 Task: Create new contact,   with mail id: 'Cora.Lopez@cornell.edu', first name: 'Cora', Last name: 'Lopez', Job Title: Copywriter, Phone number (202) 555-6789. Change life cycle stage to  'Lead' and lead status to 'New'. Add new company to the associated contact: www.3m.com and type: Prospect. Logged in from softage.6@softage.net
Action: Mouse moved to (86, 60)
Screenshot: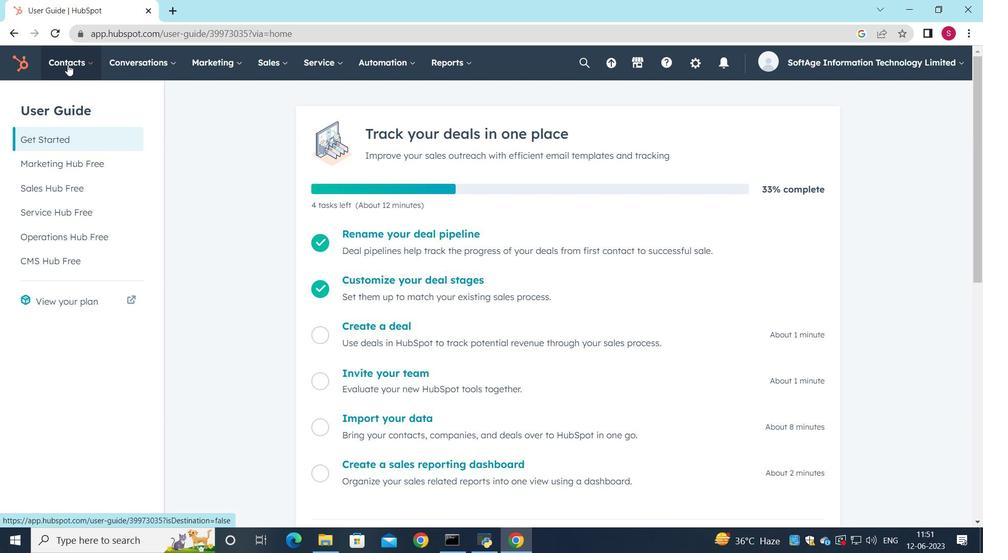 
Action: Mouse pressed left at (86, 60)
Screenshot: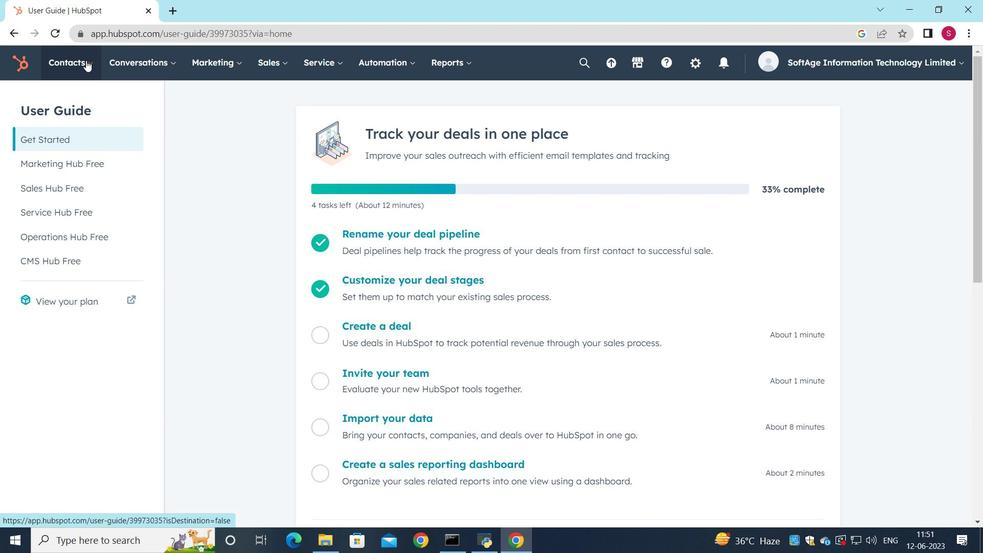 
Action: Mouse moved to (87, 90)
Screenshot: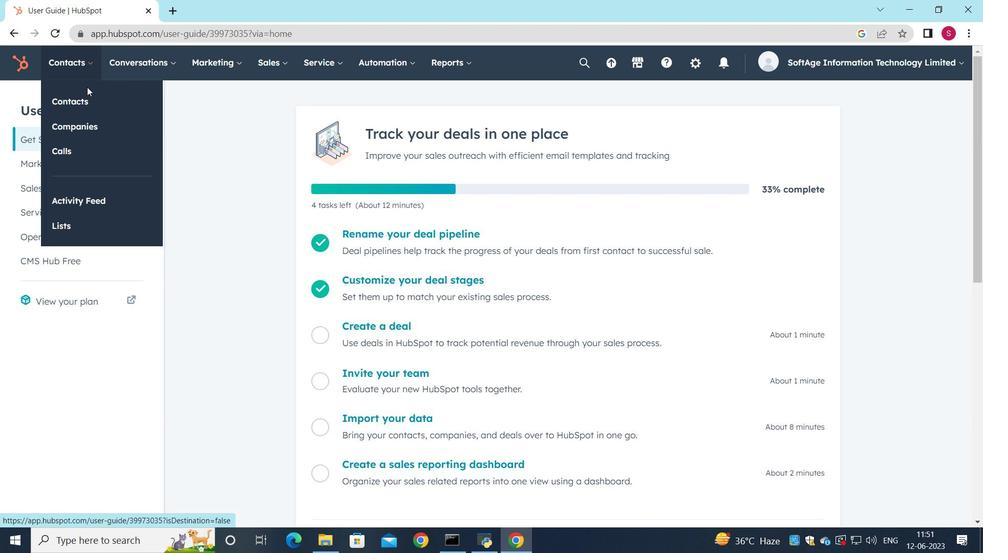 
Action: Mouse pressed left at (87, 90)
Screenshot: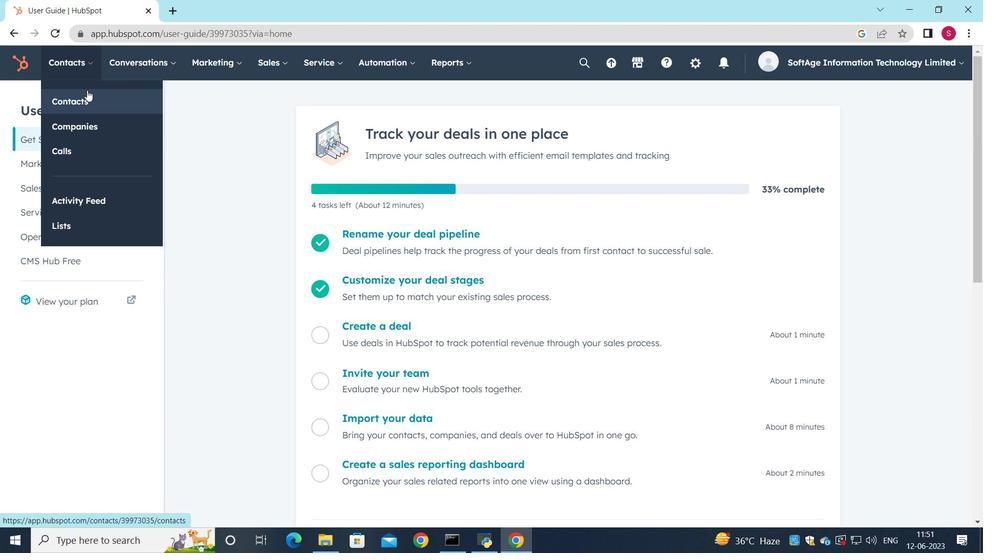 
Action: Mouse moved to (888, 109)
Screenshot: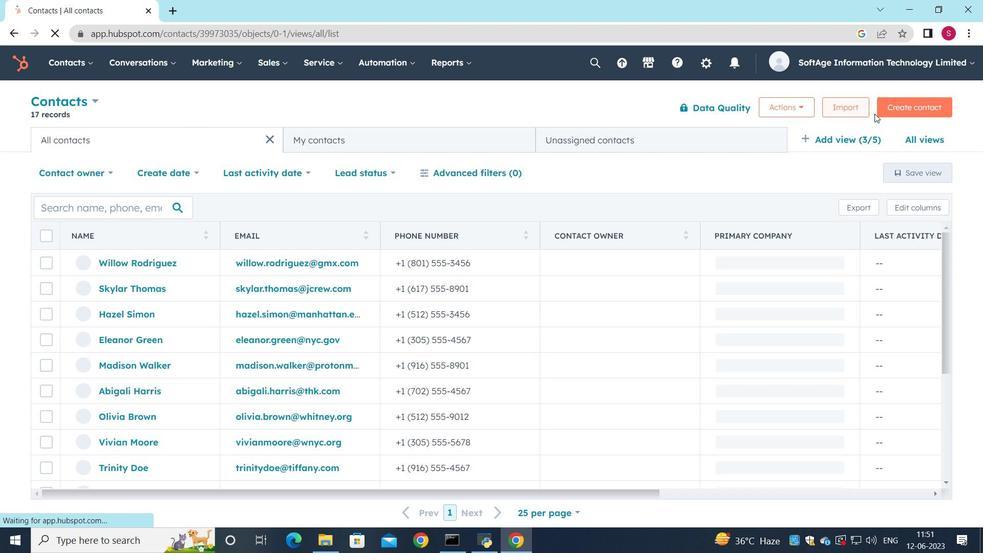 
Action: Mouse pressed left at (888, 109)
Screenshot: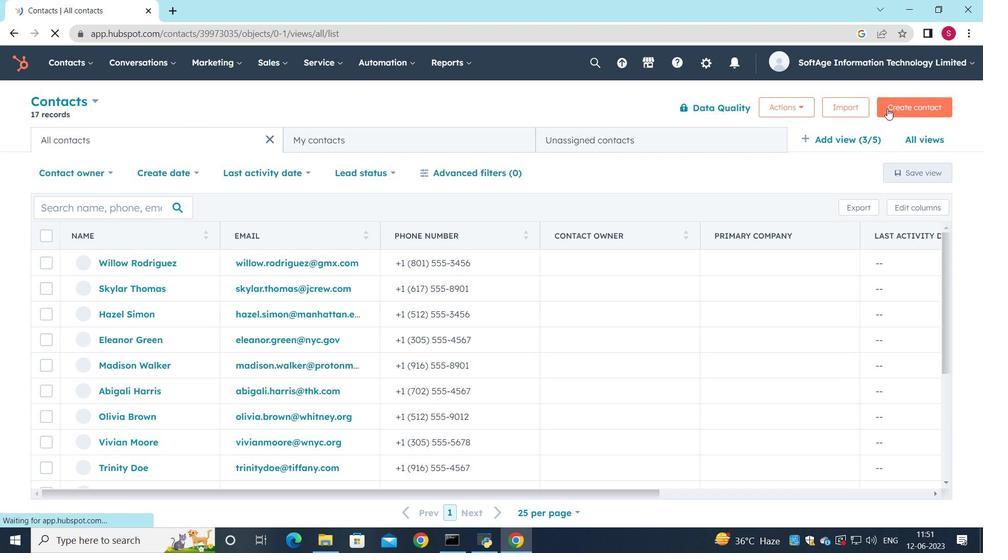 
Action: Mouse moved to (776, 168)
Screenshot: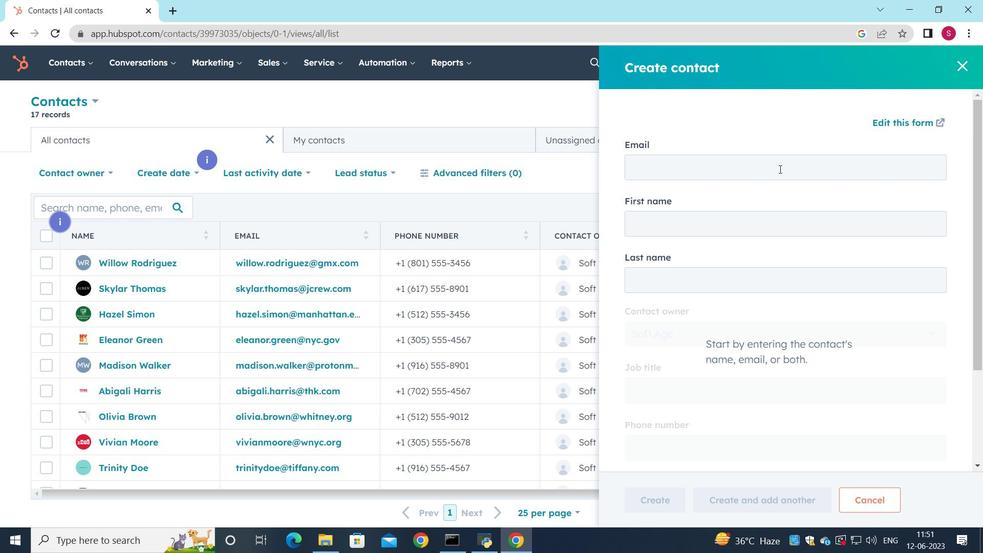 
Action: Mouse pressed left at (776, 168)
Screenshot: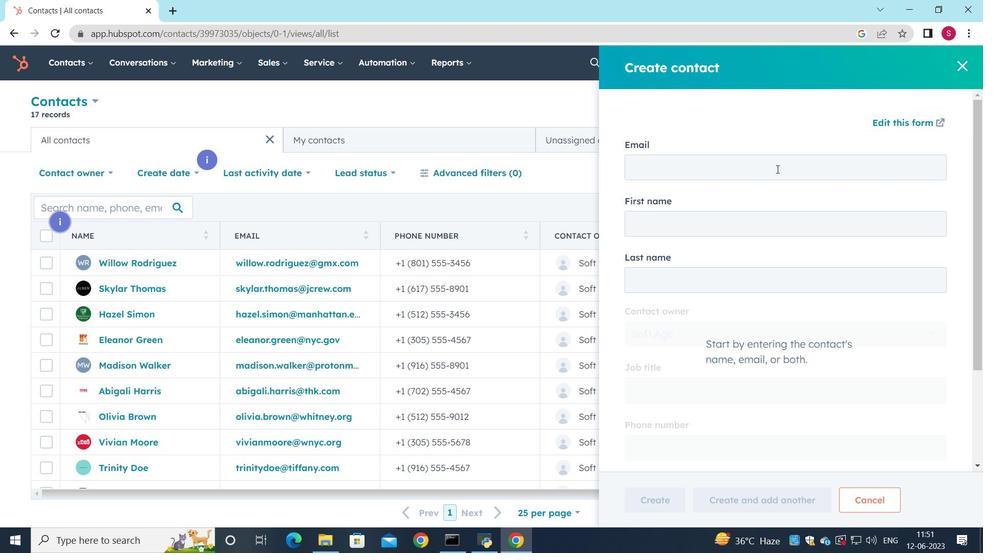 
Action: Key pressed <Key.shift>Cora.<Key.shift>Lopez<Key.shift><Key.shift><Key.shift><Key.shift><Key.shift><Key.shift>@cornell.edu
Screenshot: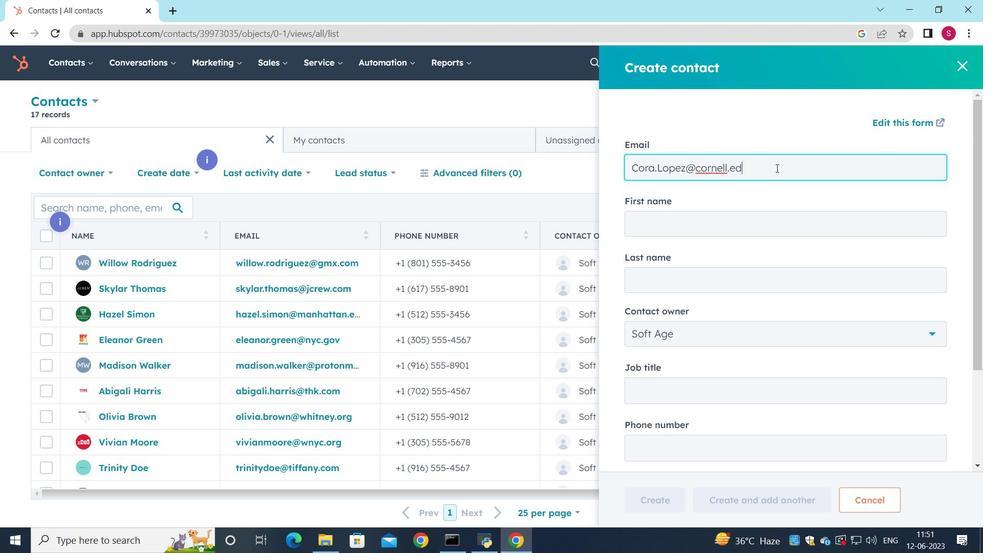 
Action: Mouse moved to (645, 213)
Screenshot: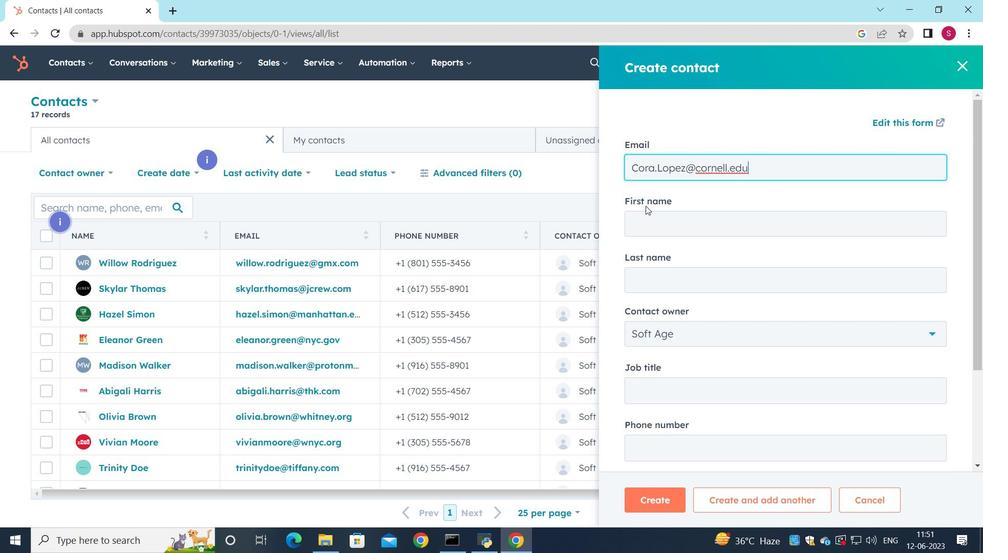 
Action: Mouse pressed left at (645, 213)
Screenshot: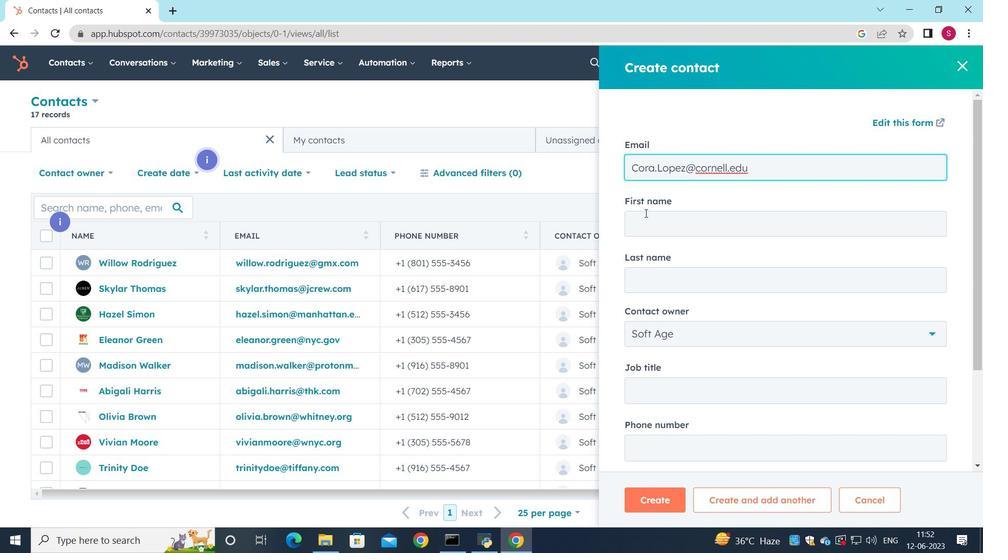 
Action: Key pressed <Key.shift>Cora
Screenshot: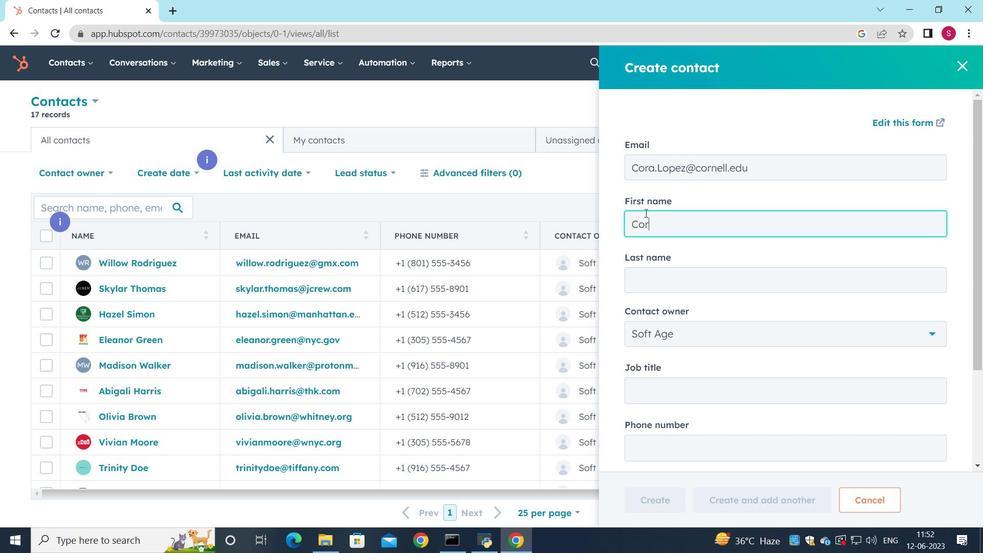 
Action: Mouse moved to (658, 276)
Screenshot: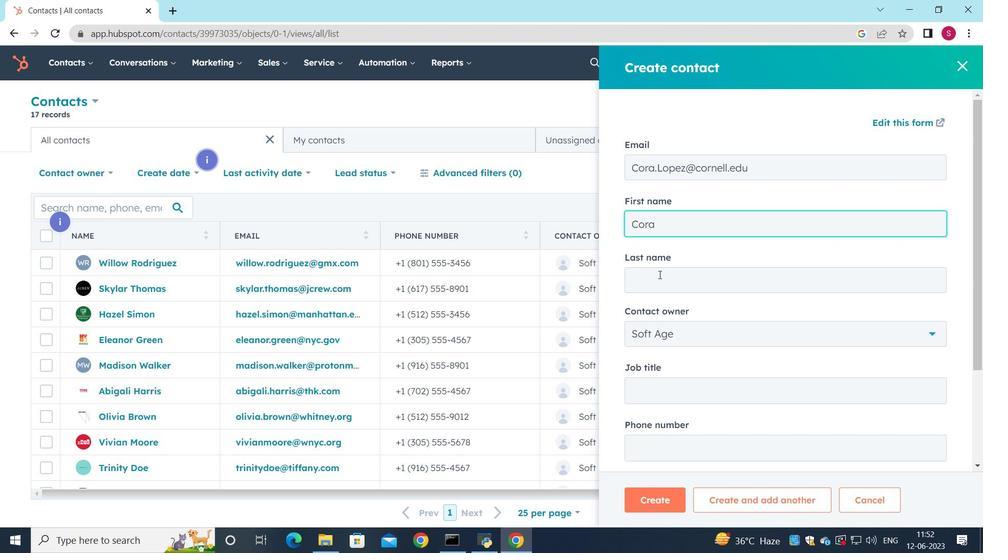 
Action: Mouse pressed left at (658, 276)
Screenshot: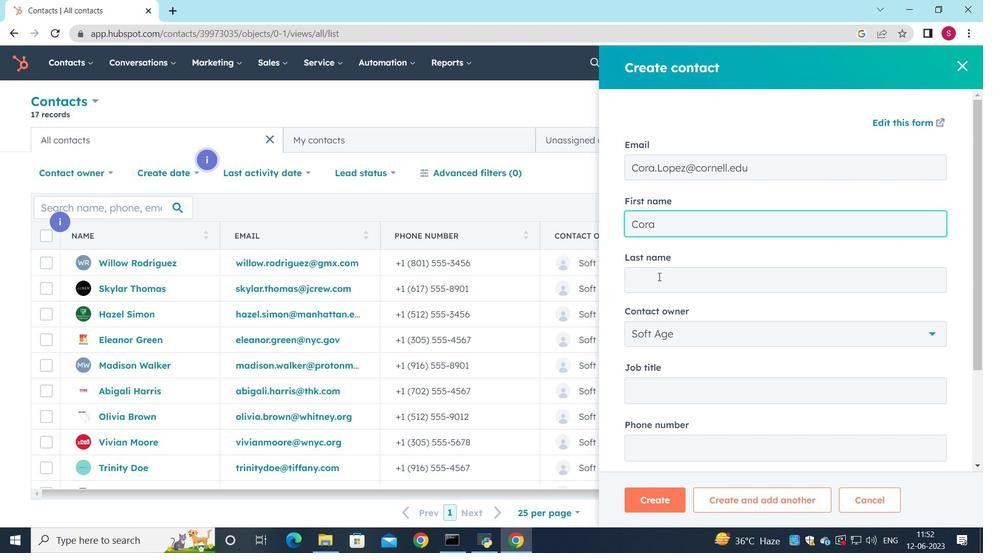 
Action: Mouse moved to (659, 249)
Screenshot: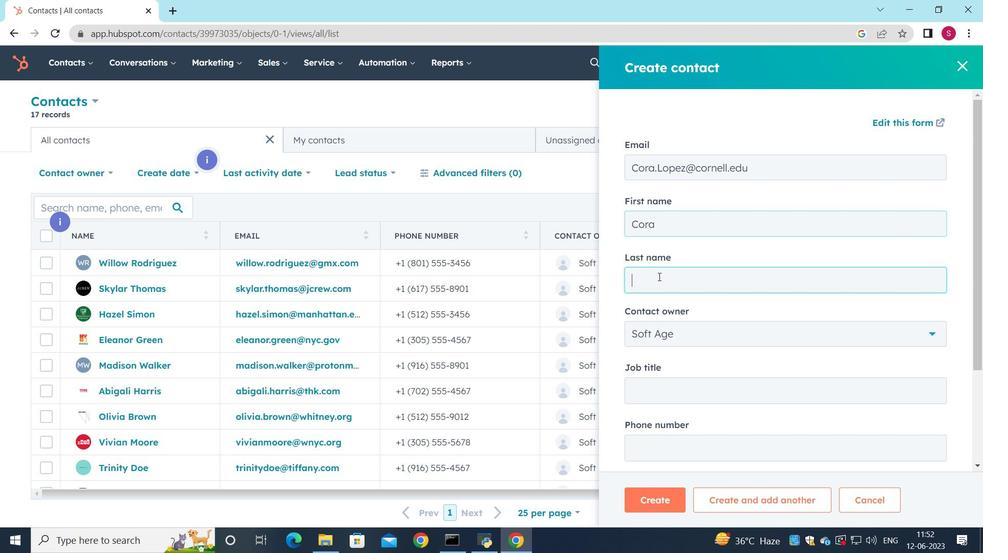 
Action: Key pressed <Key.shift><Key.shift><Key.shift><Key.shift><Key.shift><Key.shift><Key.shift><Key.shift>Lopez
Screenshot: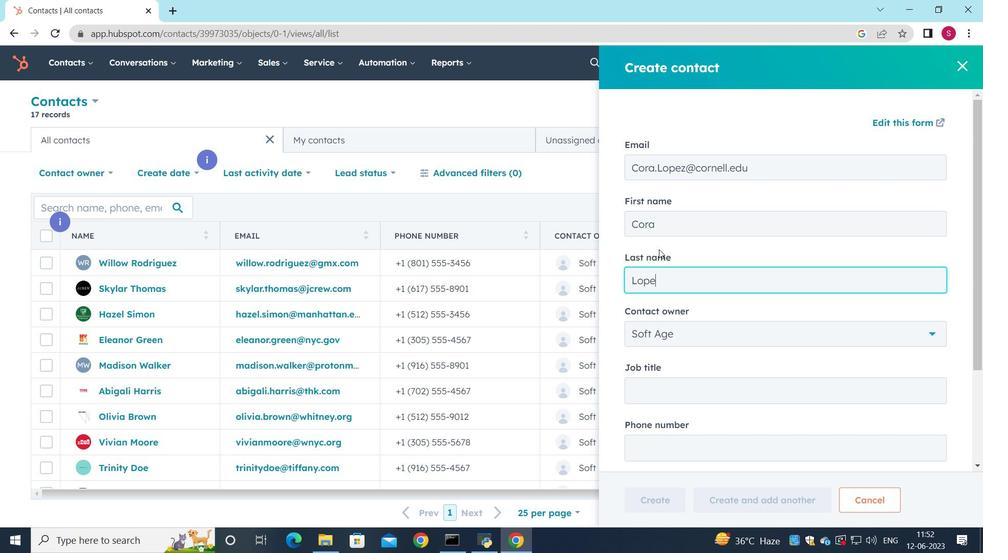 
Action: Mouse scrolled (659, 248) with delta (0, 0)
Screenshot: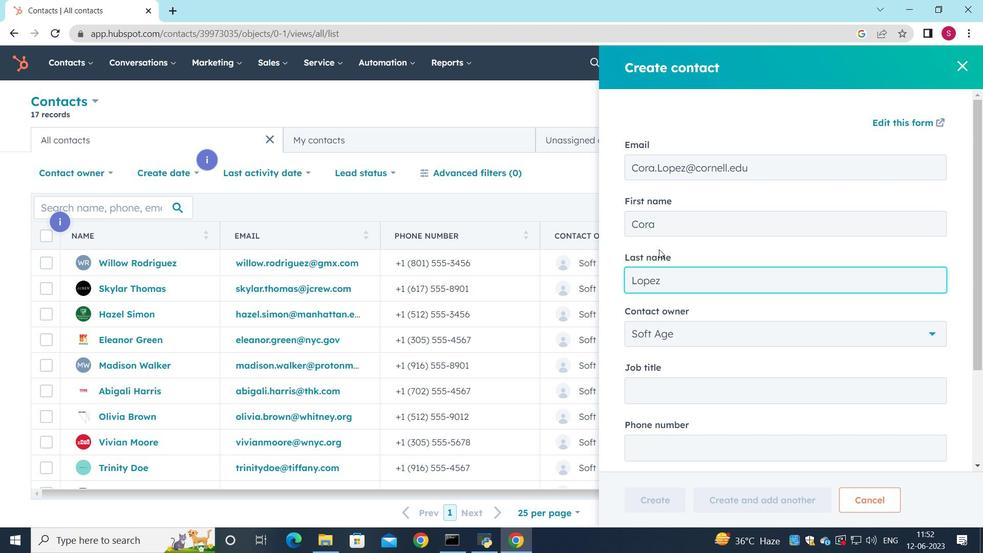 
Action: Mouse moved to (671, 318)
Screenshot: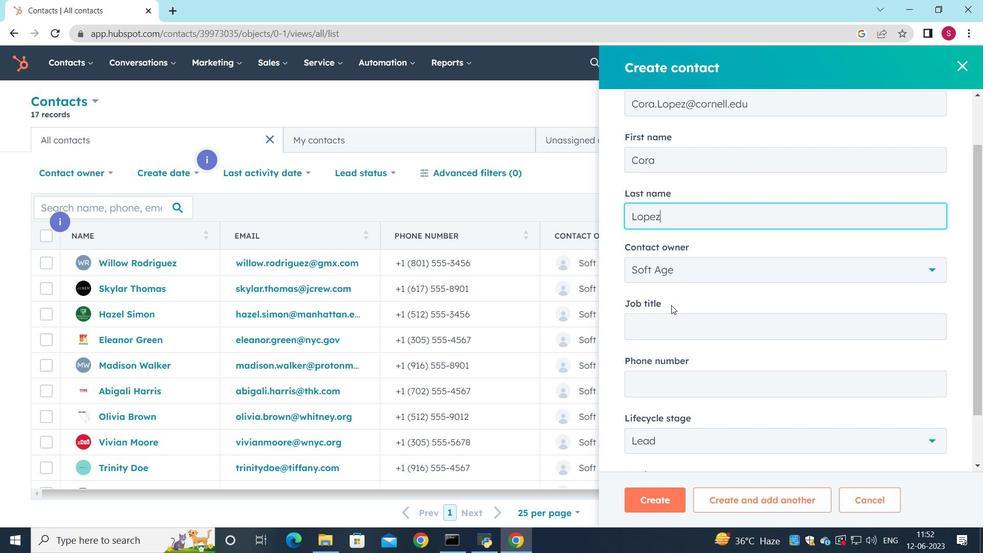 
Action: Mouse pressed left at (671, 318)
Screenshot: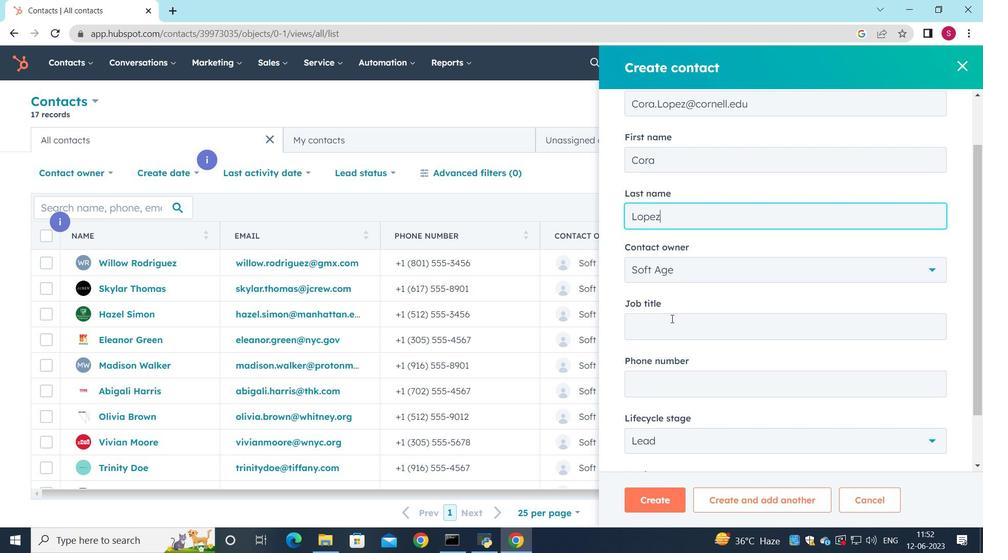
Action: Mouse moved to (677, 355)
Screenshot: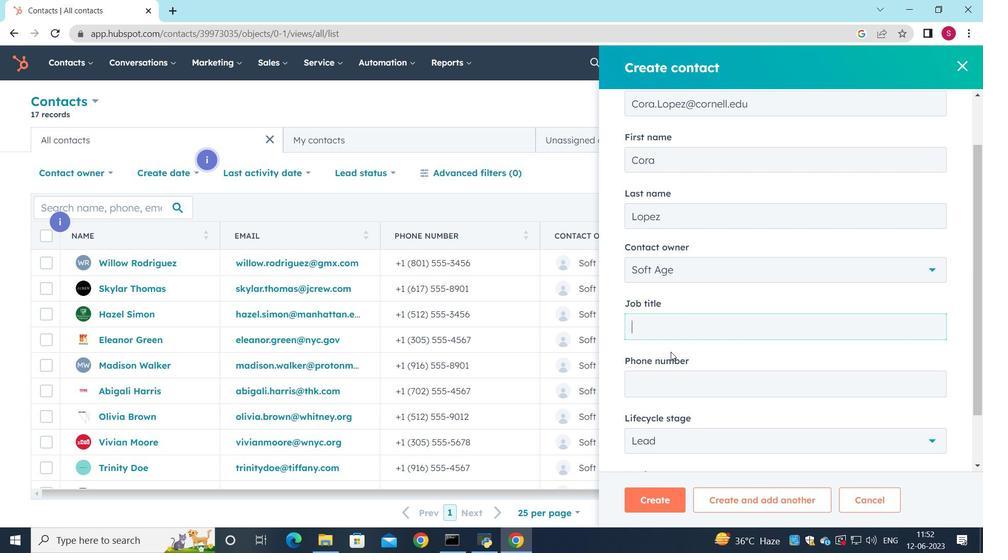 
Action: Key pressed <Key.shift><Key.shift><Key.shift><Key.shift><Key.shift><Key.shift><Key.shift><Key.shift><Key.shift><Key.shift><Key.shift><Key.shift><Key.shift><Key.shift><Key.shift><Key.shift><Key.shift><Key.shift><Key.shift><Key.shift><Key.shift><Key.shift><Key.shift>Copywriter
Screenshot: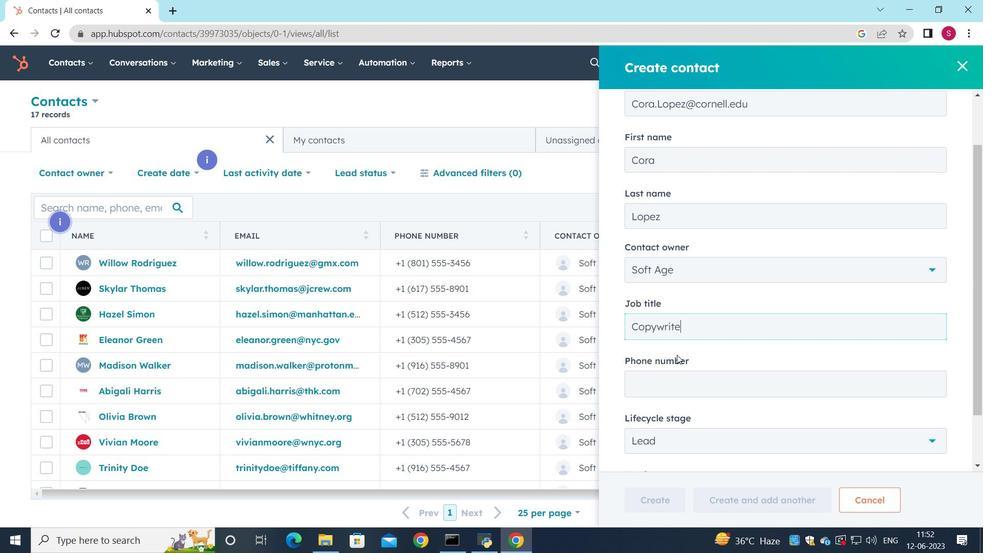 
Action: Mouse moved to (669, 370)
Screenshot: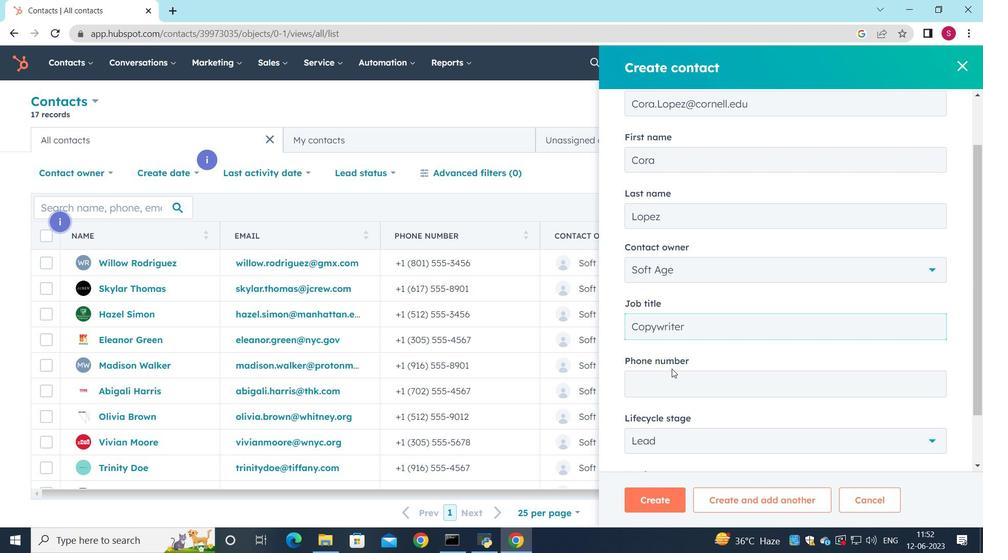 
Action: Mouse pressed left at (669, 370)
Screenshot: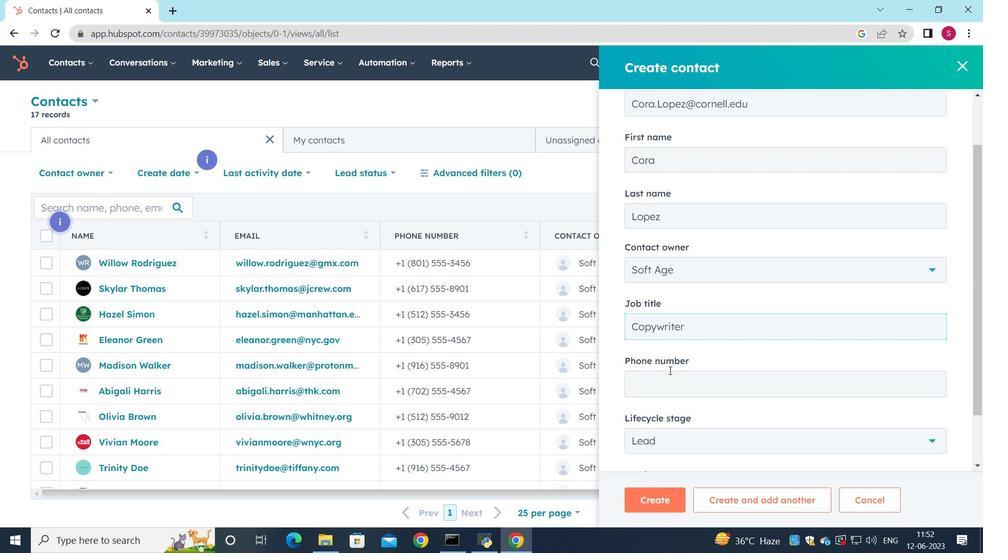 
Action: Mouse moved to (746, 320)
Screenshot: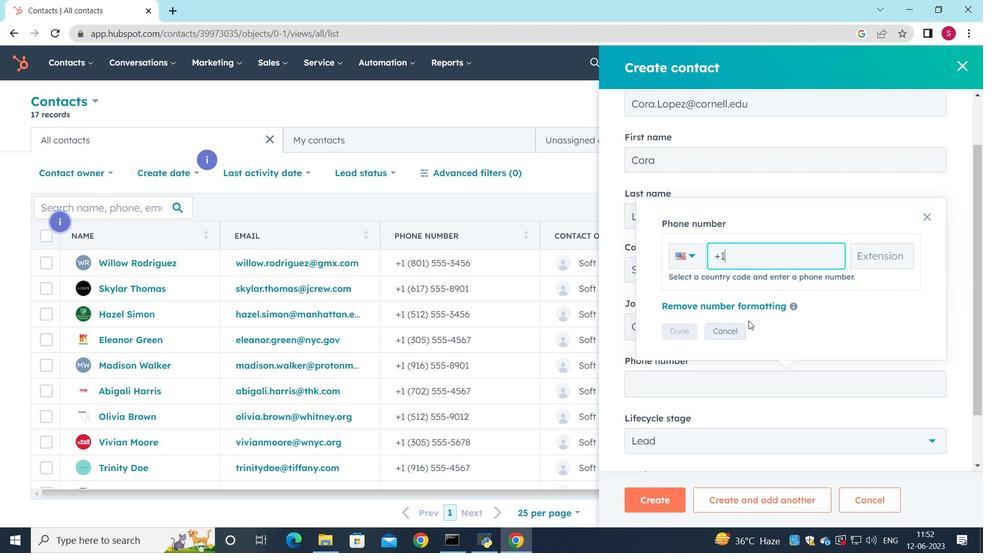 
Action: Key pressed 2025556789
Screenshot: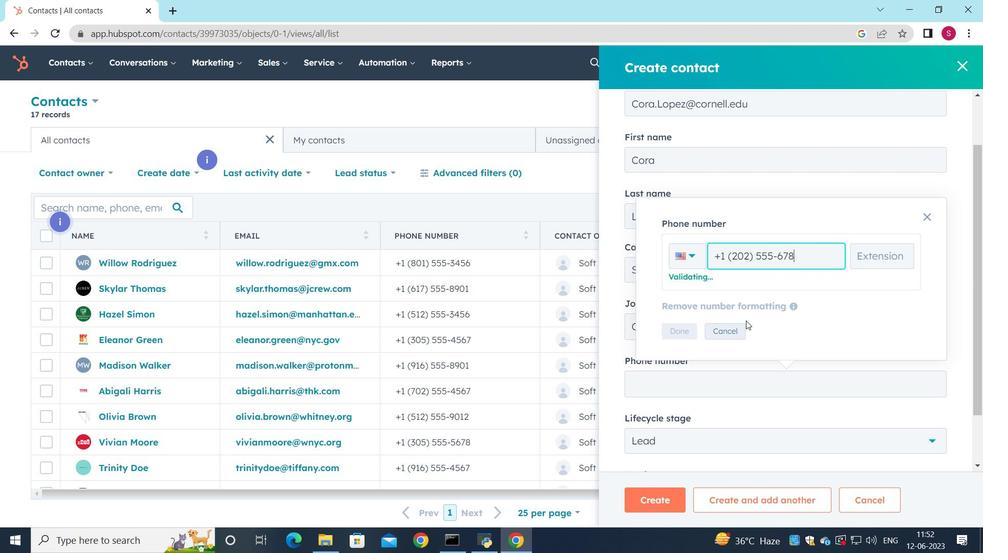 
Action: Mouse moved to (679, 327)
Screenshot: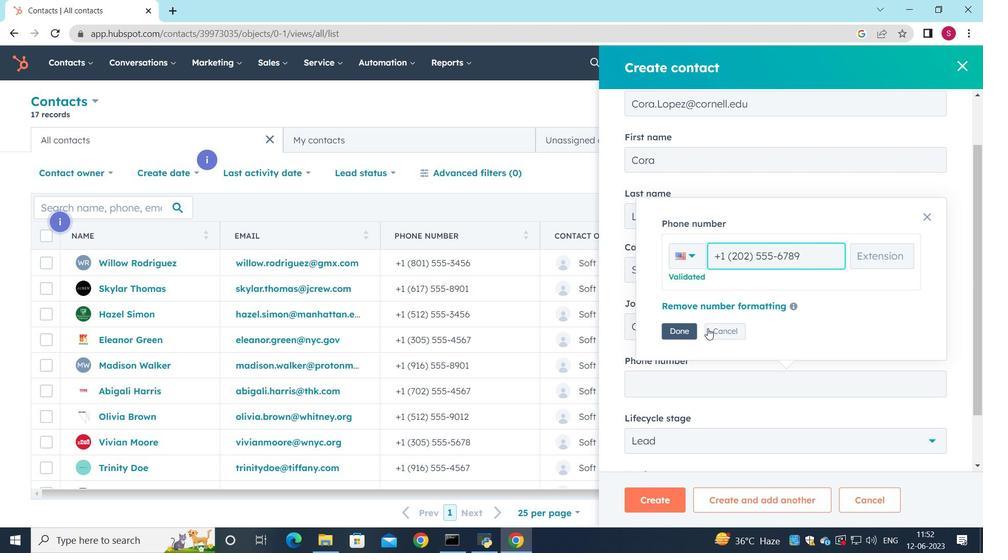 
Action: Mouse pressed left at (679, 327)
Screenshot: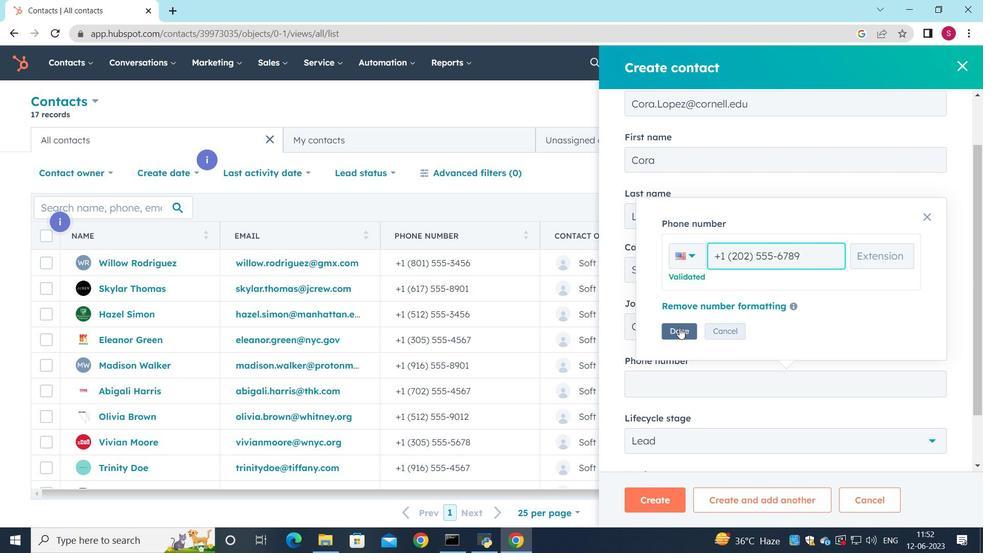 
Action: Mouse moved to (687, 332)
Screenshot: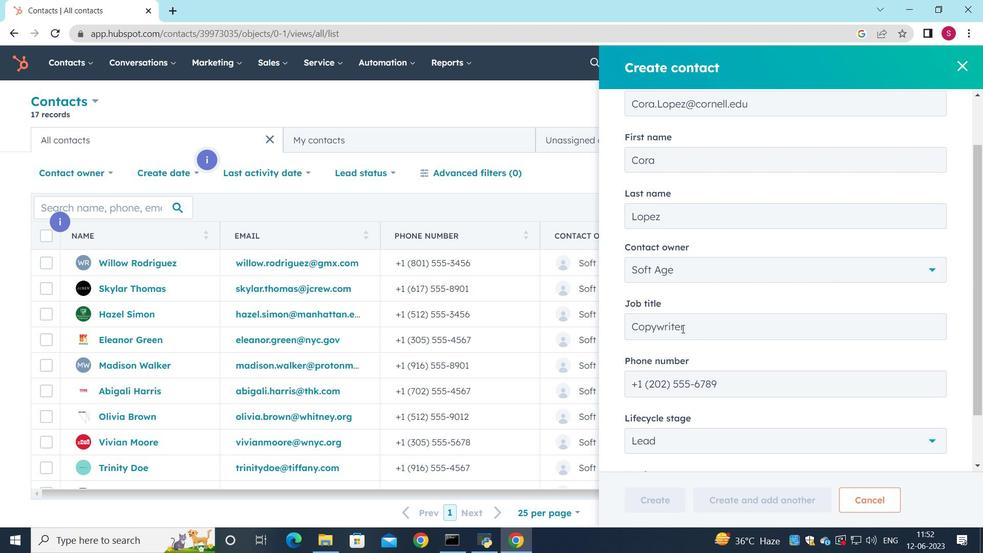 
Action: Mouse scrolled (687, 331) with delta (0, 0)
Screenshot: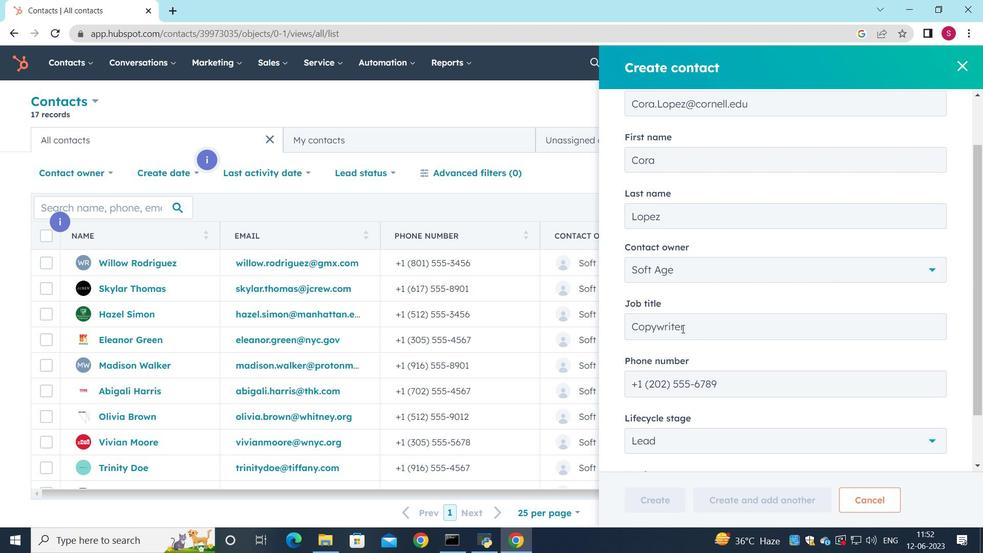
Action: Mouse moved to (688, 332)
Screenshot: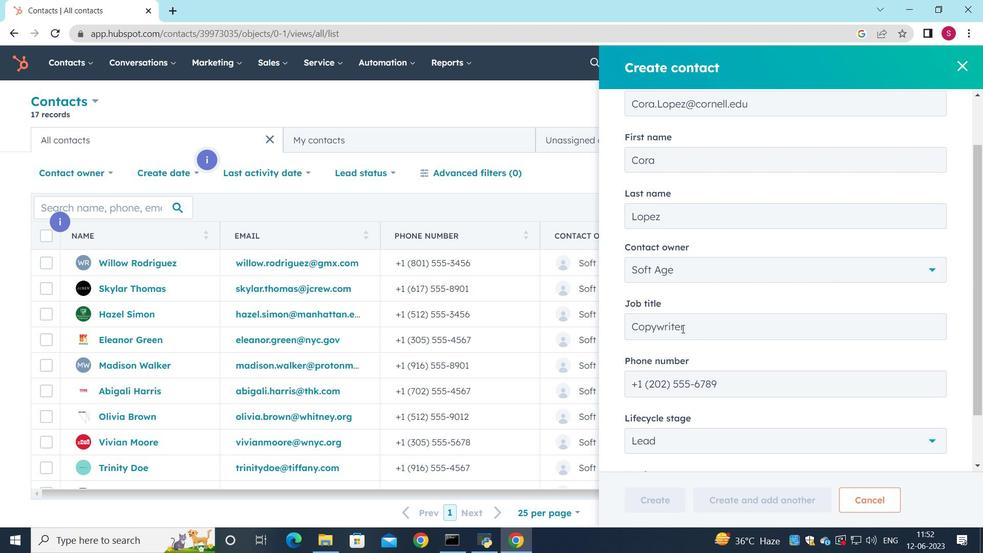 
Action: Mouse scrolled (688, 331) with delta (0, 0)
Screenshot: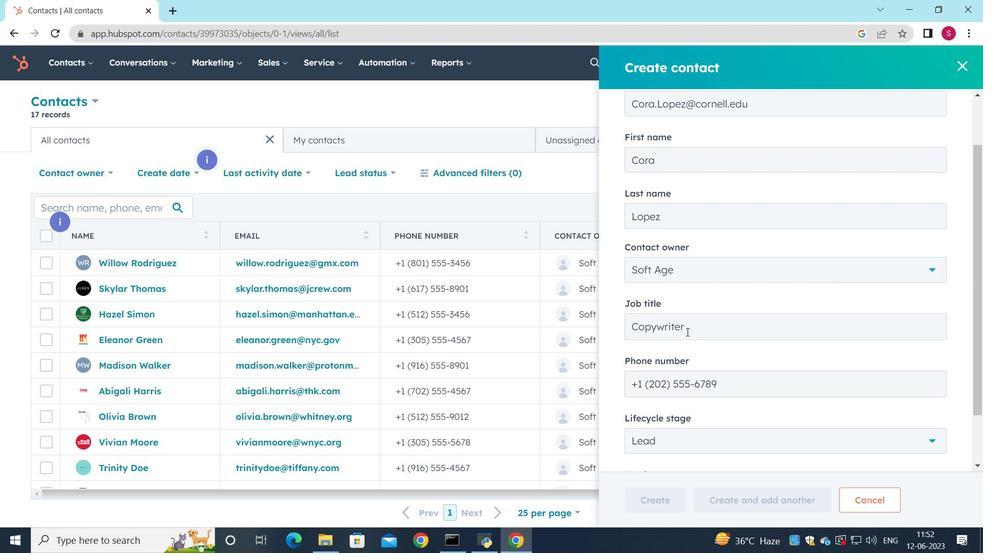 
Action: Mouse scrolled (688, 331) with delta (0, 0)
Screenshot: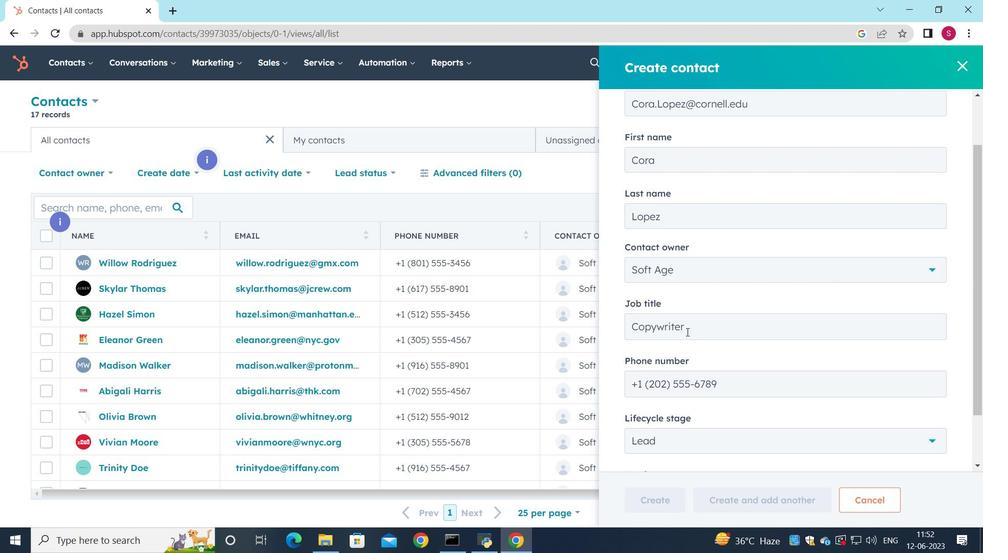 
Action: Mouse moved to (695, 363)
Screenshot: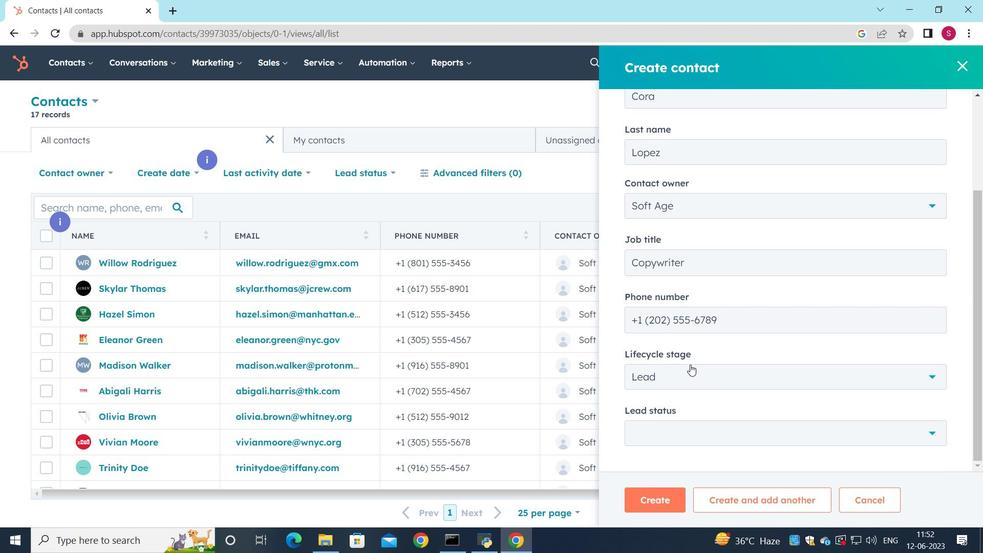 
Action: Mouse scrolled (695, 363) with delta (0, 0)
Screenshot: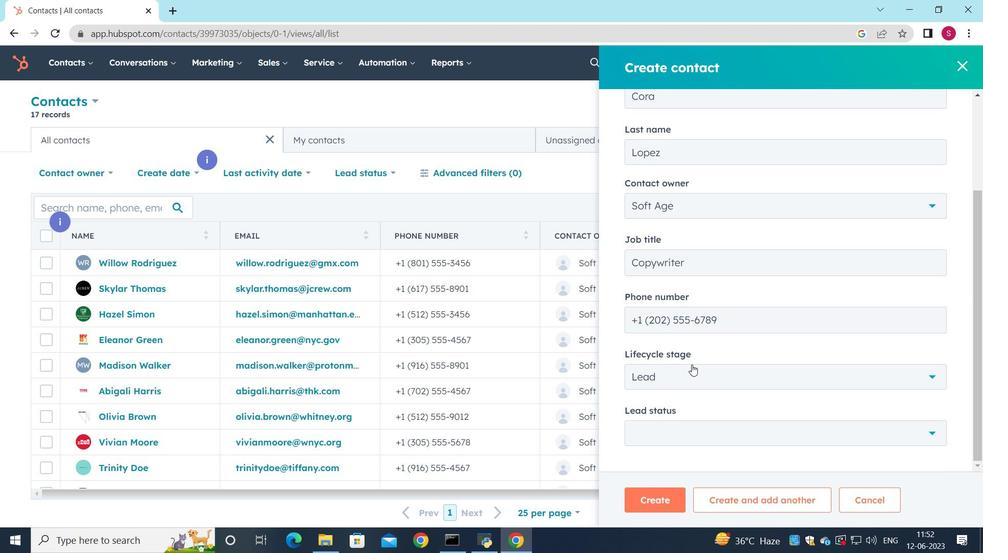 
Action: Mouse moved to (698, 428)
Screenshot: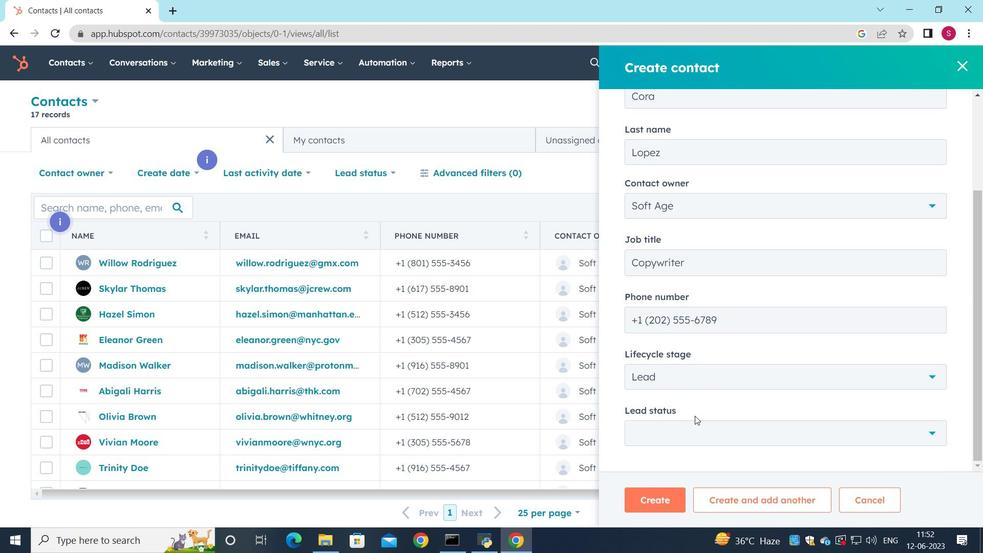 
Action: Mouse pressed left at (698, 428)
Screenshot: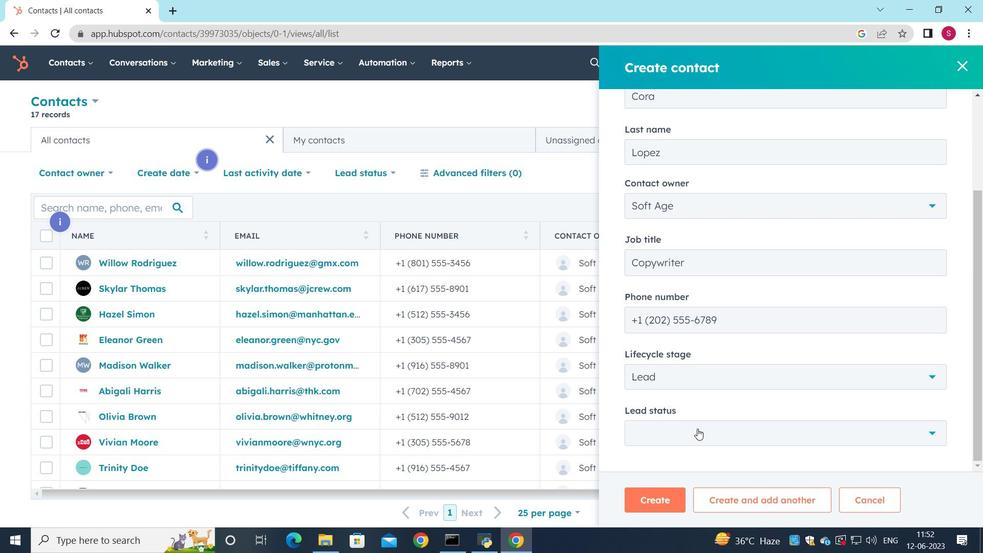 
Action: Mouse moved to (685, 317)
Screenshot: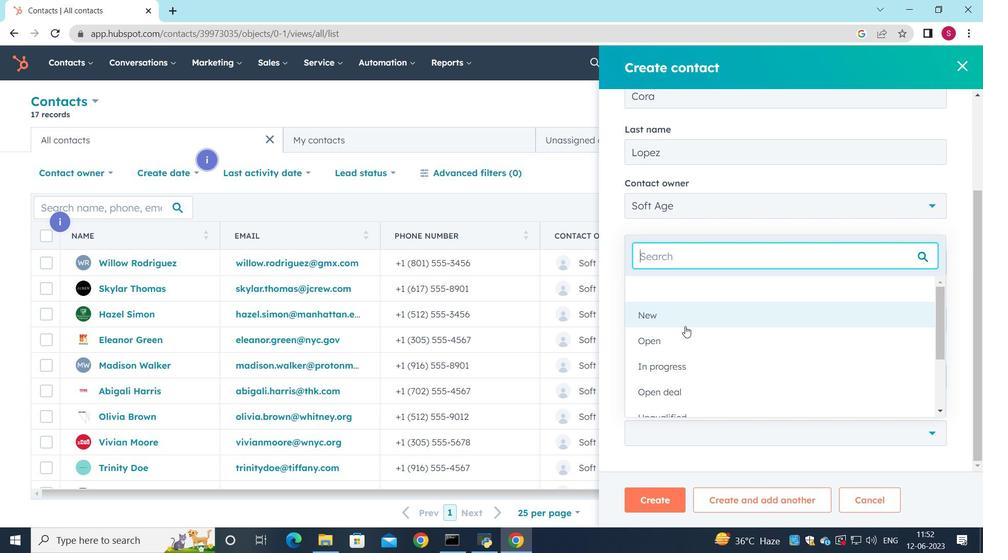 
Action: Mouse pressed left at (685, 317)
Screenshot: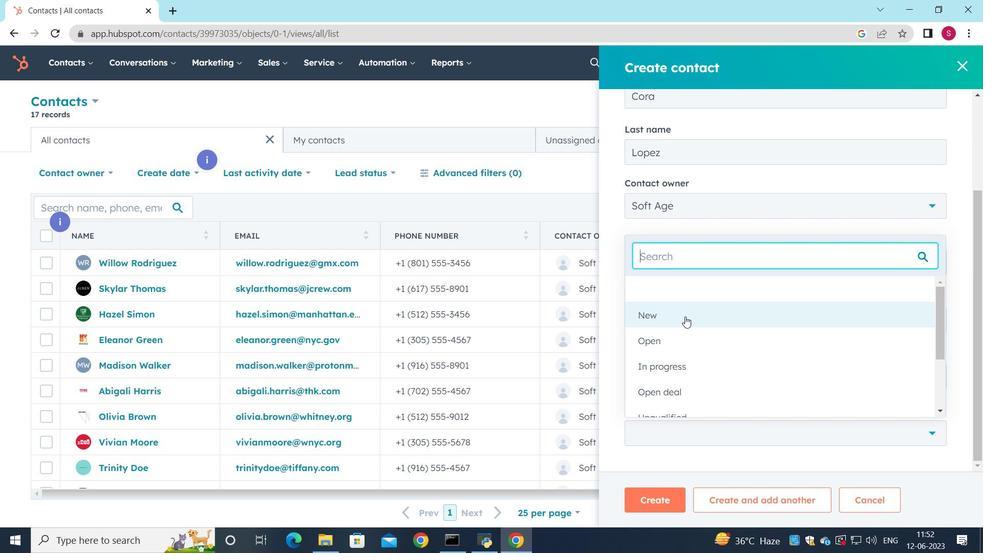 
Action: Mouse moved to (660, 498)
Screenshot: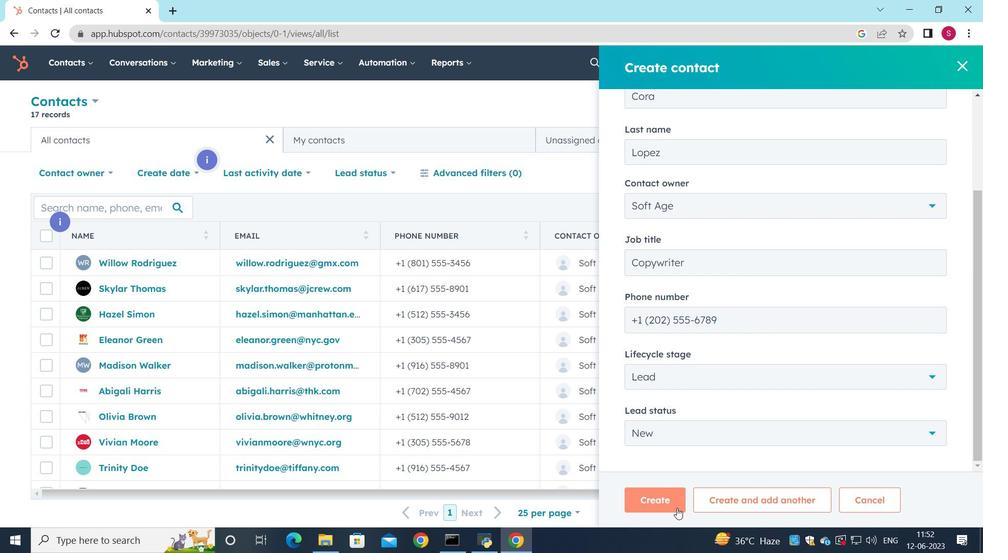 
Action: Mouse pressed left at (660, 498)
Screenshot: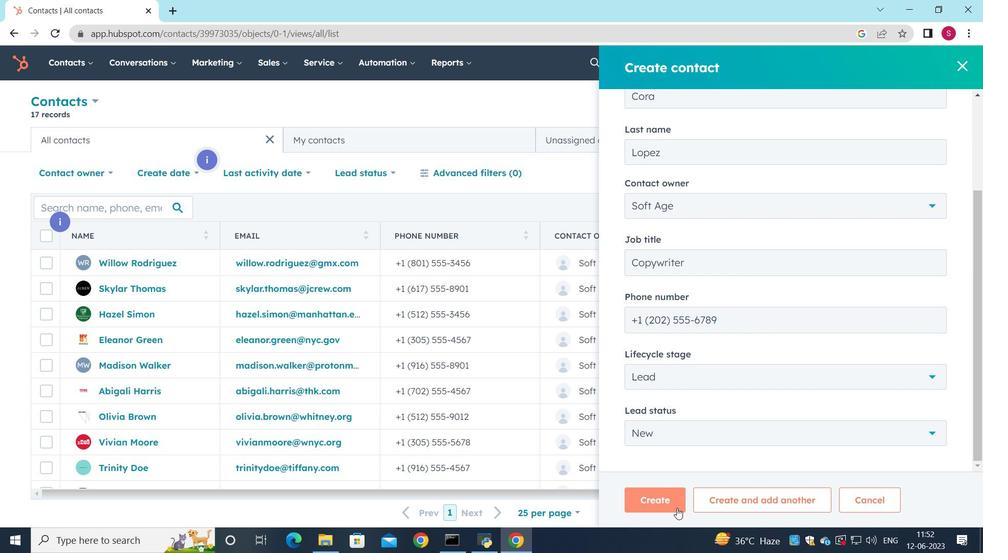
Action: Mouse moved to (675, 420)
Screenshot: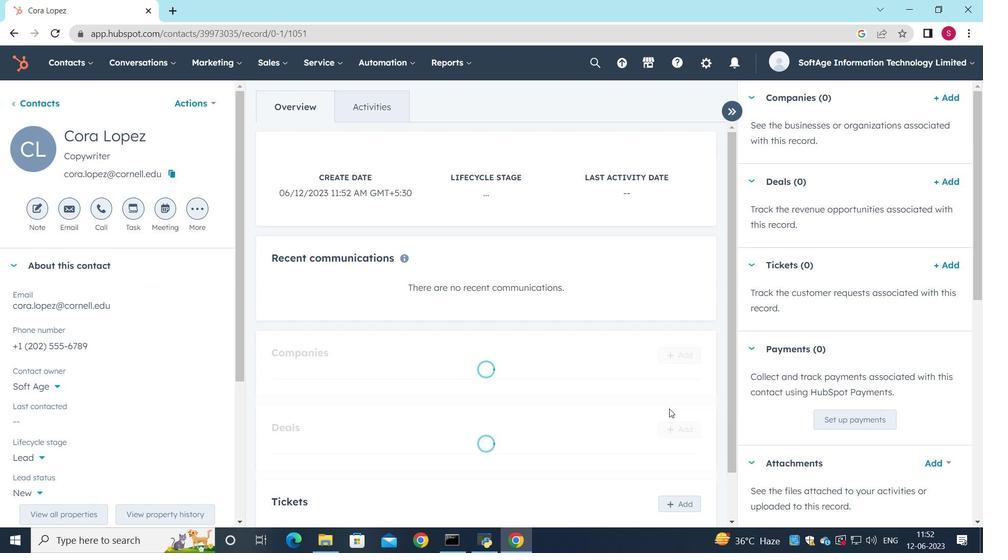 
Action: Mouse scrolled (675, 420) with delta (0, 0)
Screenshot: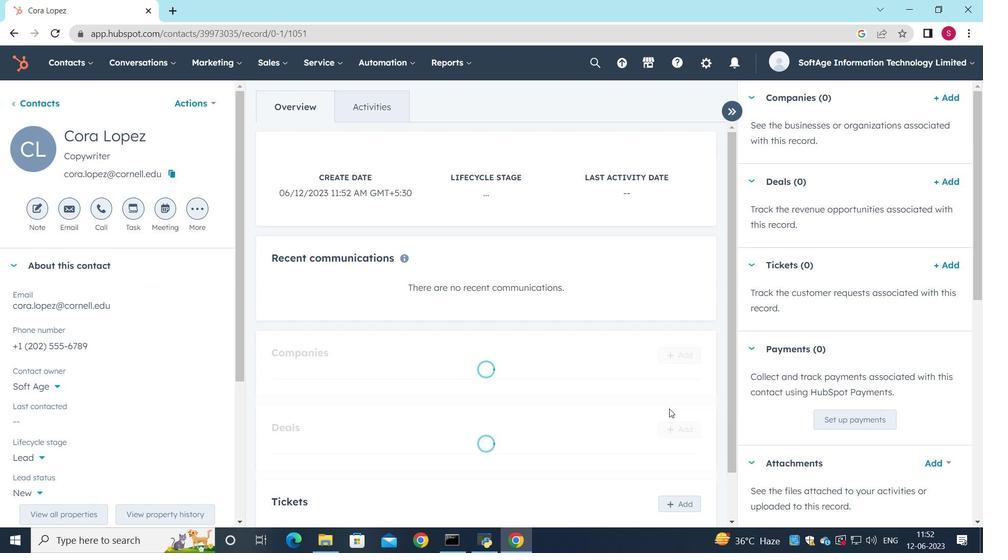 
Action: Mouse moved to (685, 350)
Screenshot: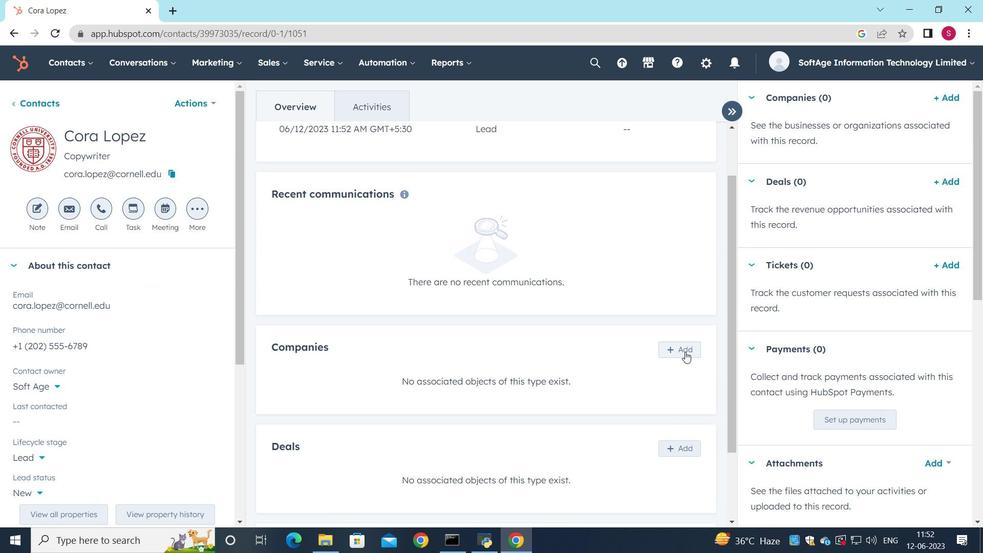 
Action: Mouse pressed left at (685, 350)
Screenshot: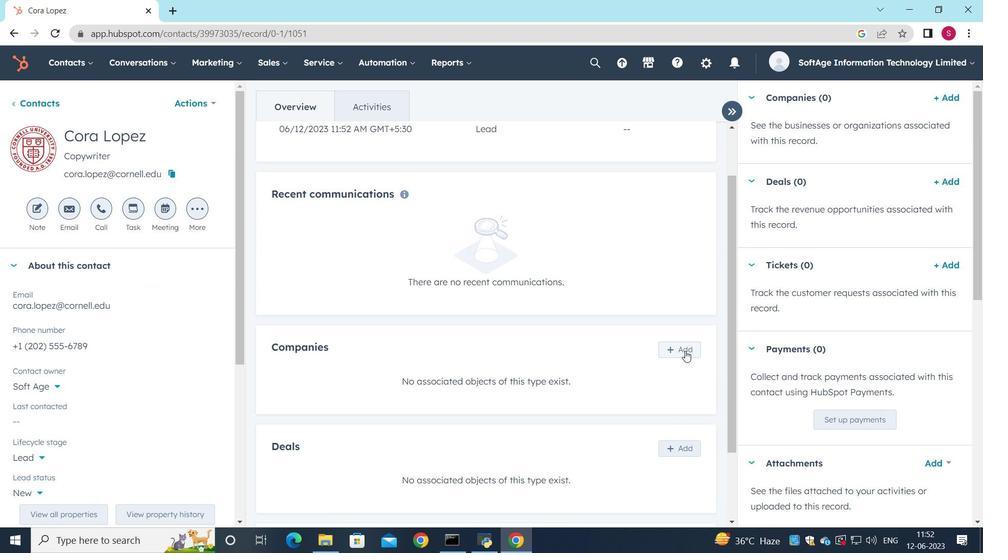 
Action: Mouse moved to (715, 135)
Screenshot: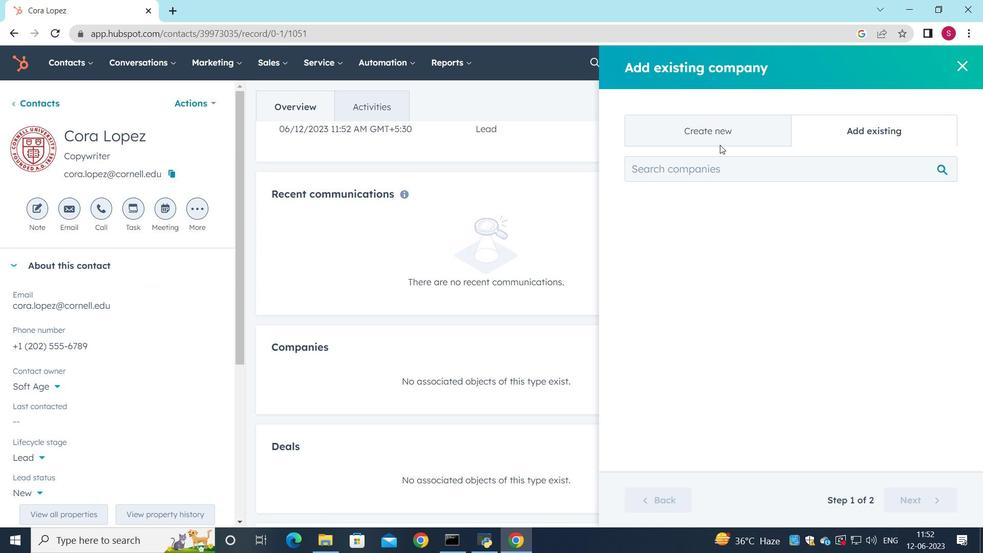 
Action: Mouse pressed left at (715, 135)
Screenshot: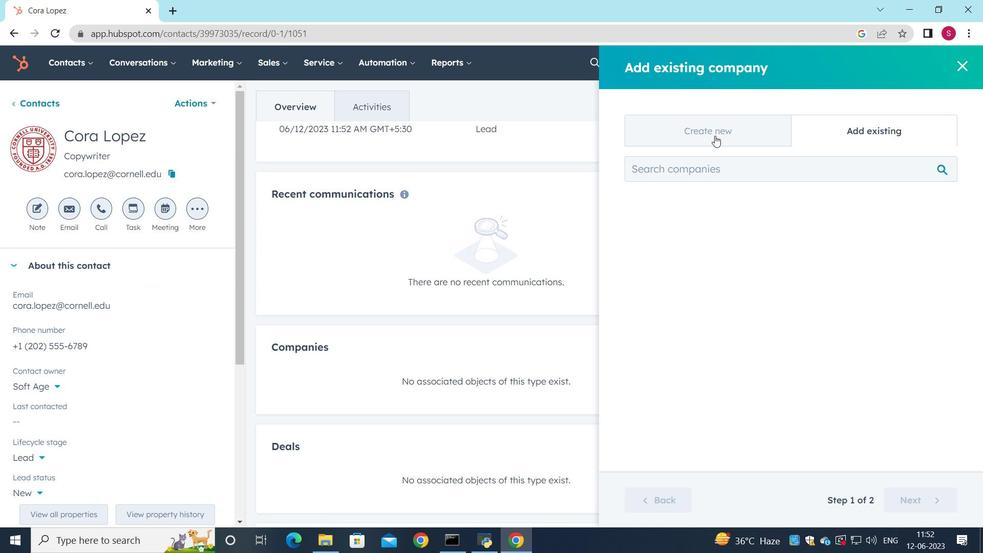 
Action: Mouse moved to (720, 201)
Screenshot: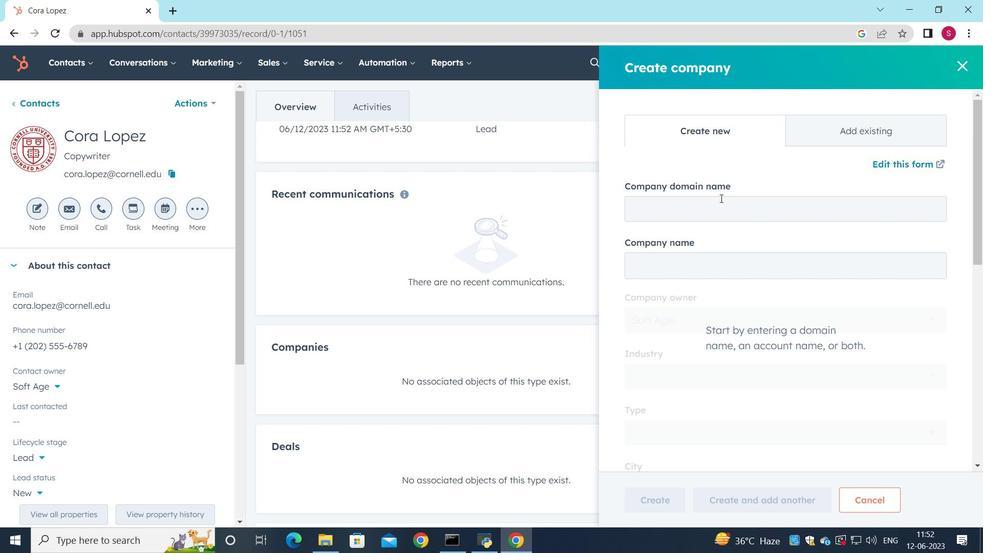 
Action: Mouse pressed left at (720, 201)
Screenshot: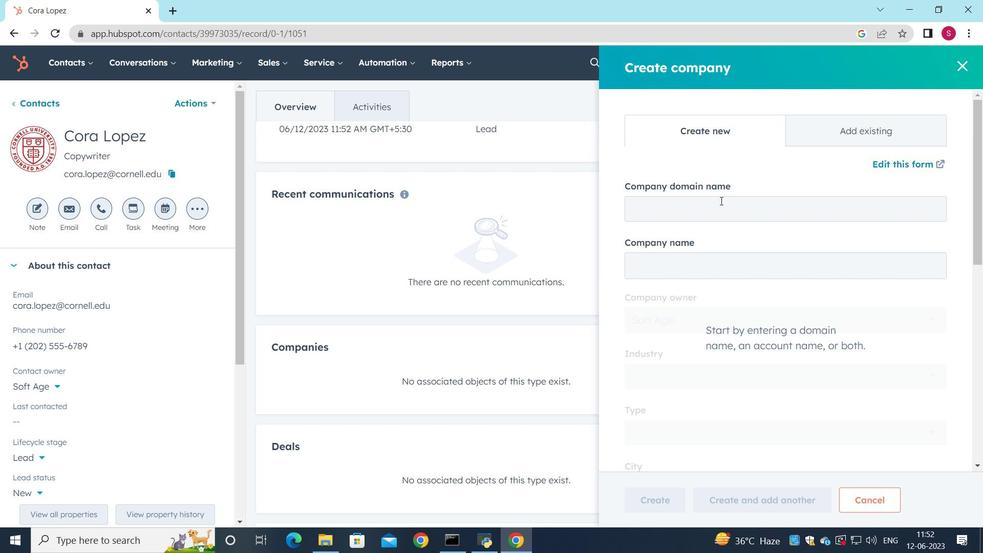 
Action: Key pressed www.3m.com
Screenshot: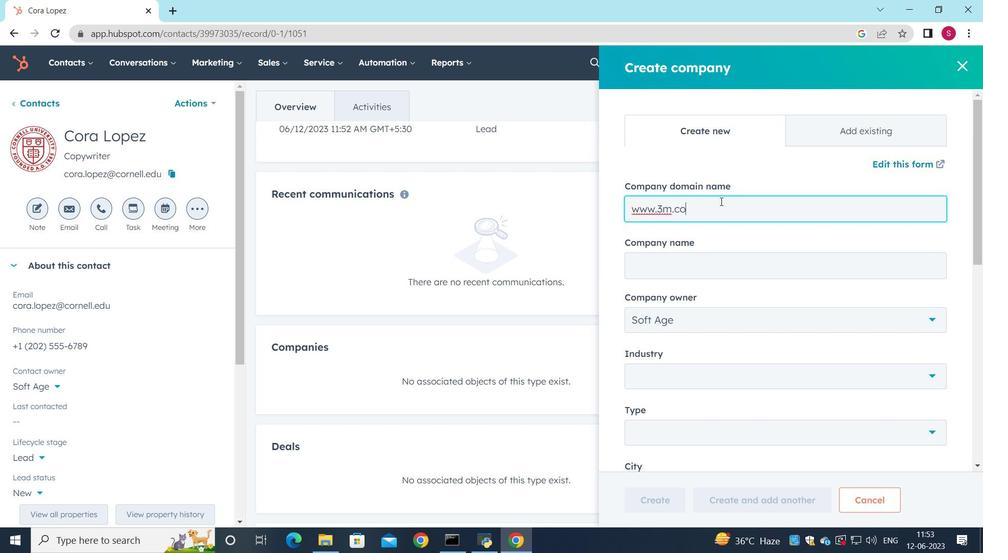 
Action: Mouse moved to (741, 339)
Screenshot: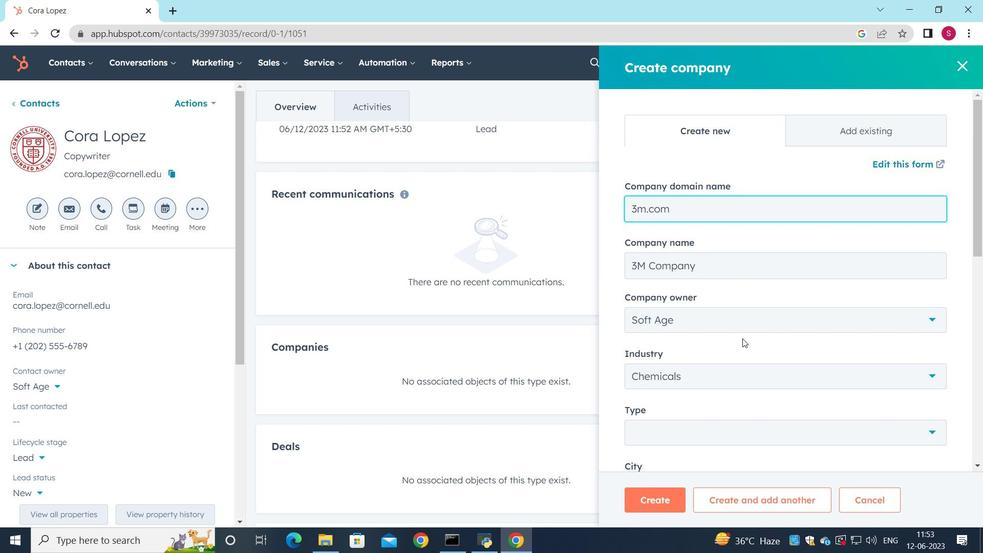 
Action: Mouse scrolled (741, 338) with delta (0, 0)
Screenshot: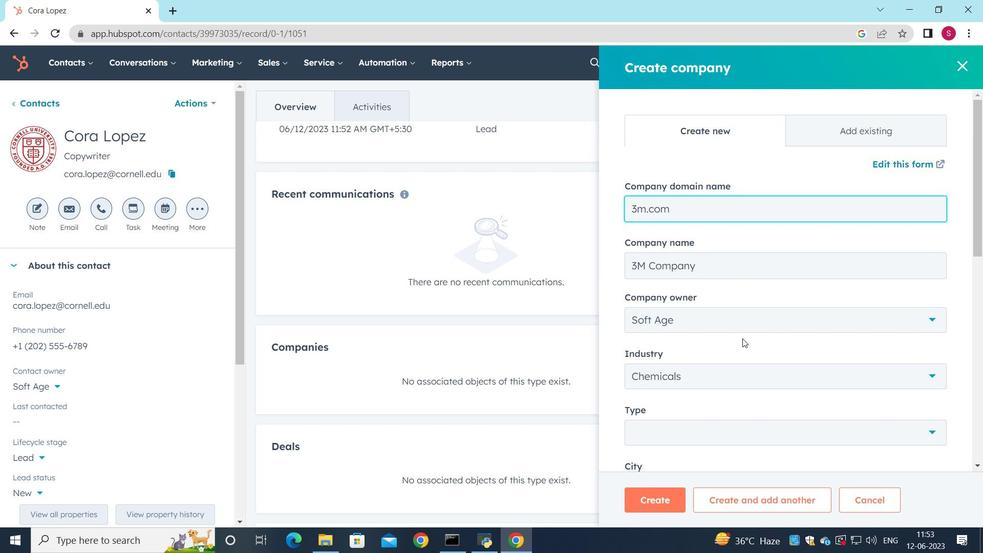 
Action: Mouse moved to (734, 343)
Screenshot: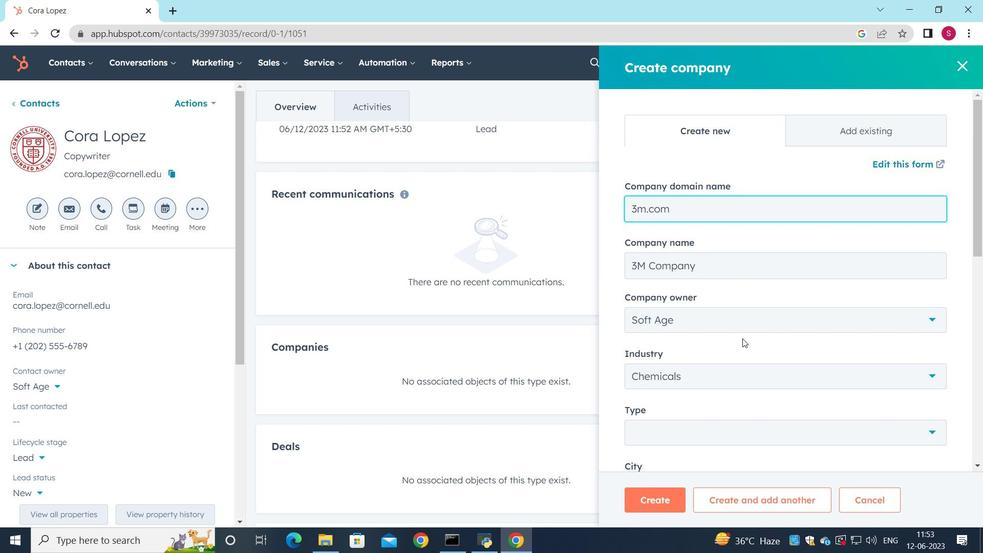 
Action: Mouse scrolled (734, 342) with delta (0, 0)
Screenshot: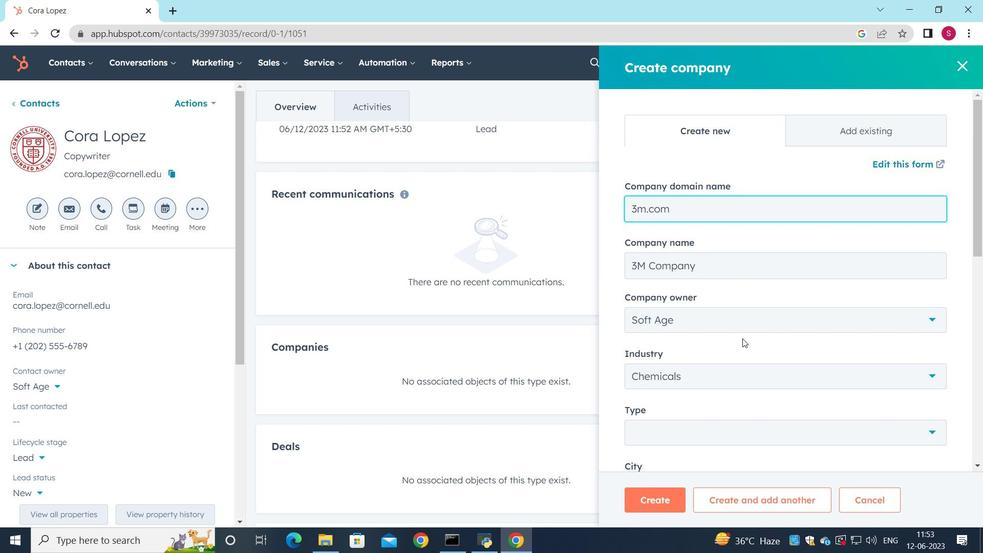 
Action: Mouse moved to (730, 343)
Screenshot: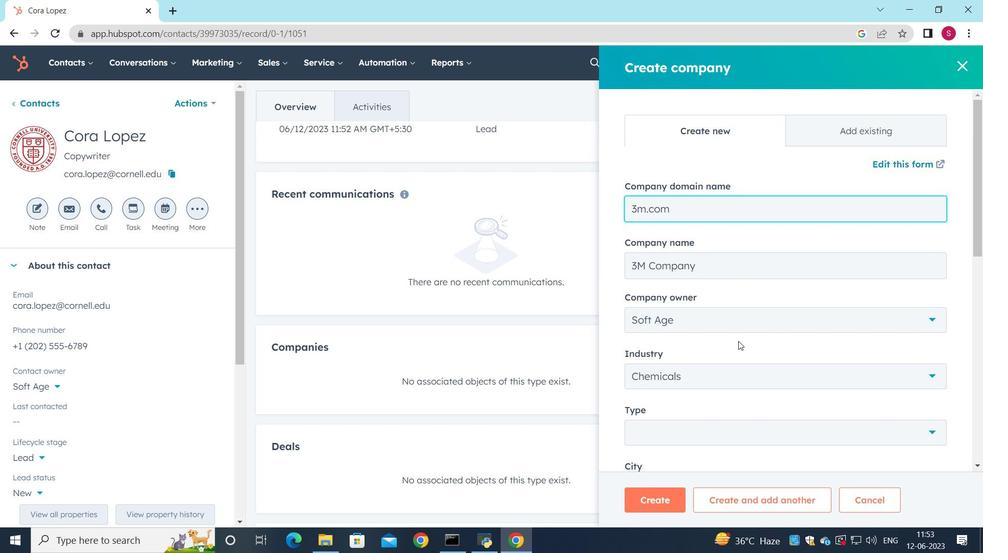 
Action: Mouse scrolled (730, 342) with delta (0, 0)
Screenshot: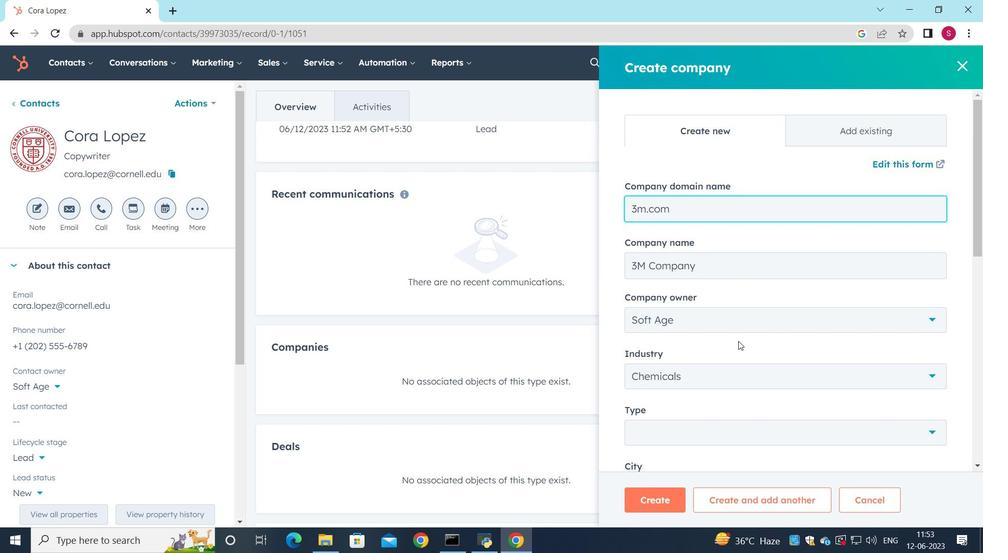 
Action: Mouse moved to (908, 241)
Screenshot: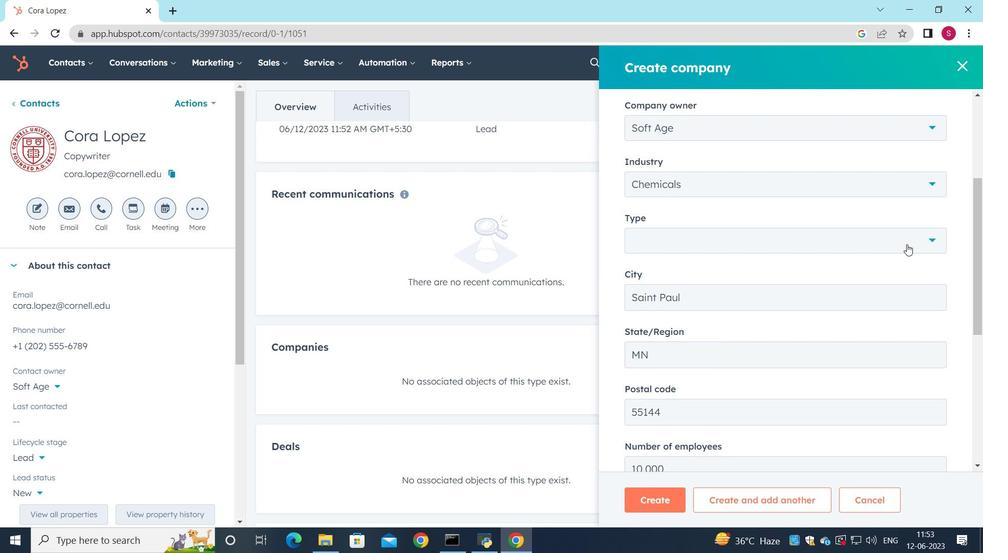 
Action: Mouse pressed left at (908, 241)
Screenshot: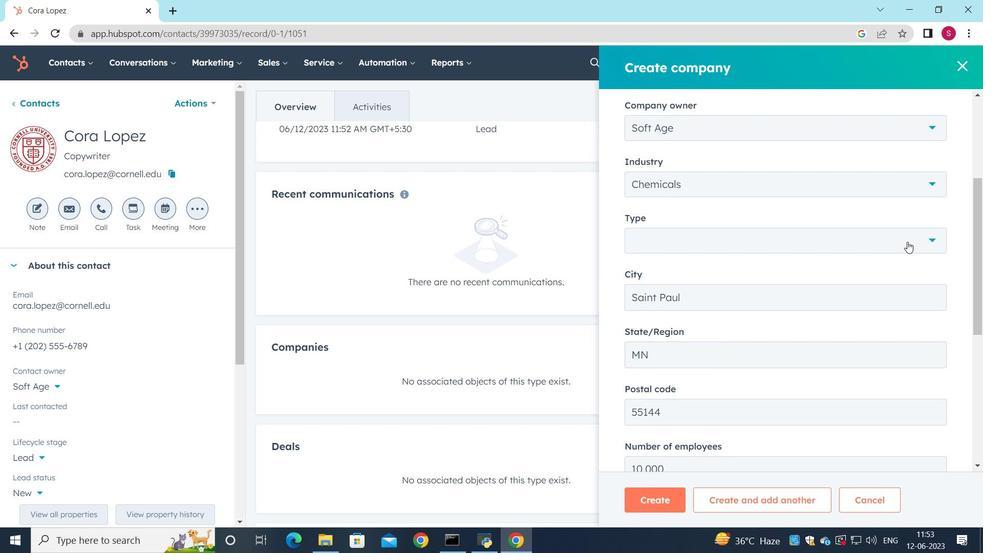 
Action: Mouse moved to (684, 298)
Screenshot: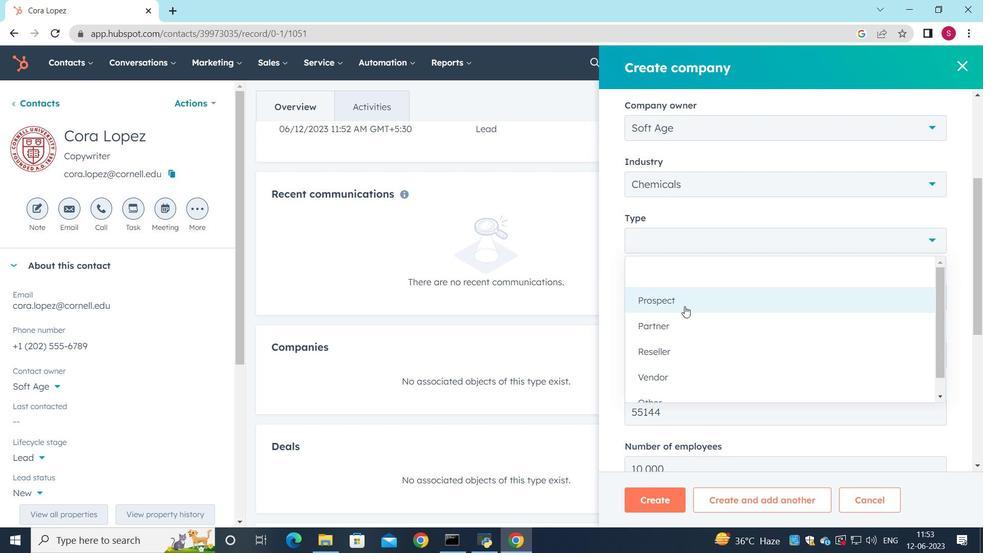 
Action: Mouse pressed left at (684, 298)
Screenshot: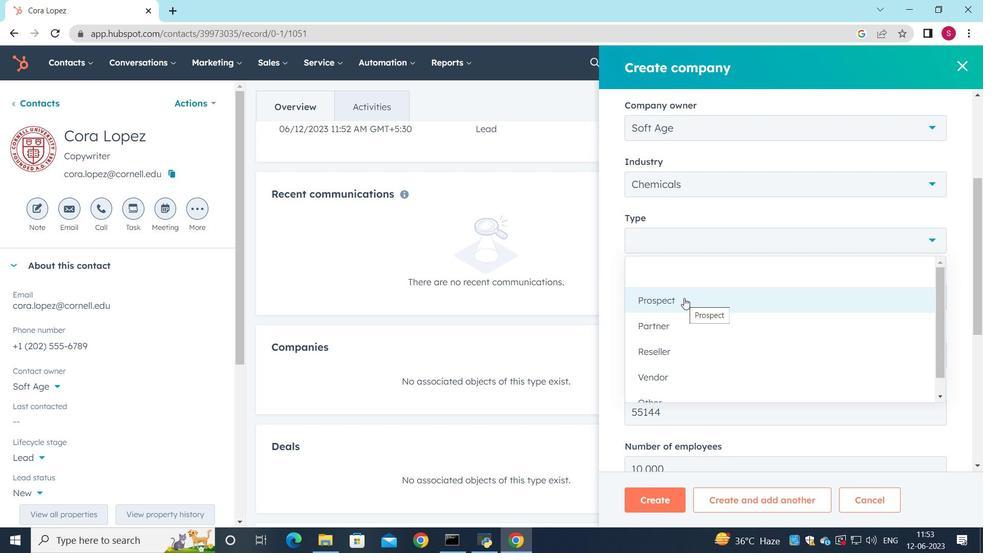 
Action: Mouse moved to (699, 316)
Screenshot: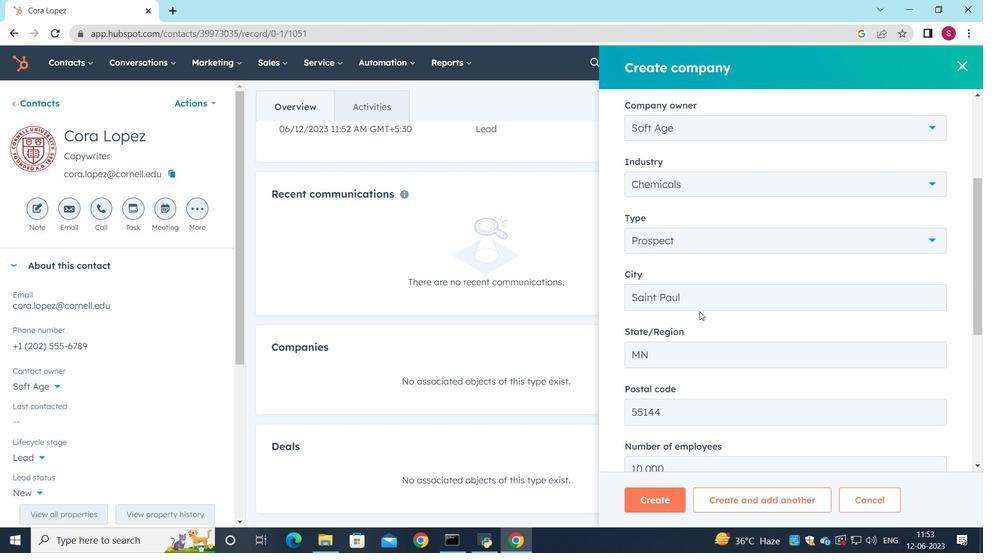 
Action: Mouse scrolled (699, 316) with delta (0, 0)
Screenshot: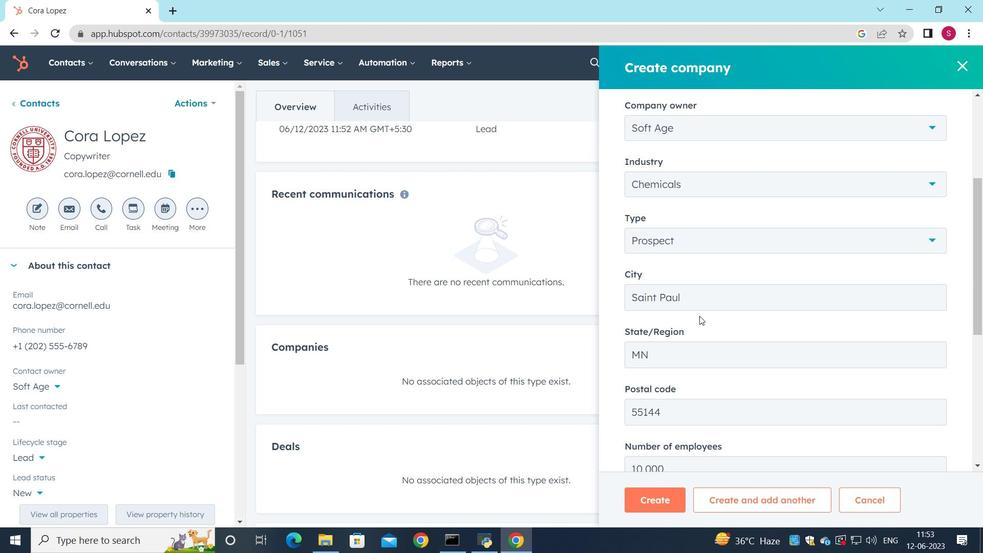 
Action: Mouse scrolled (699, 316) with delta (0, 0)
Screenshot: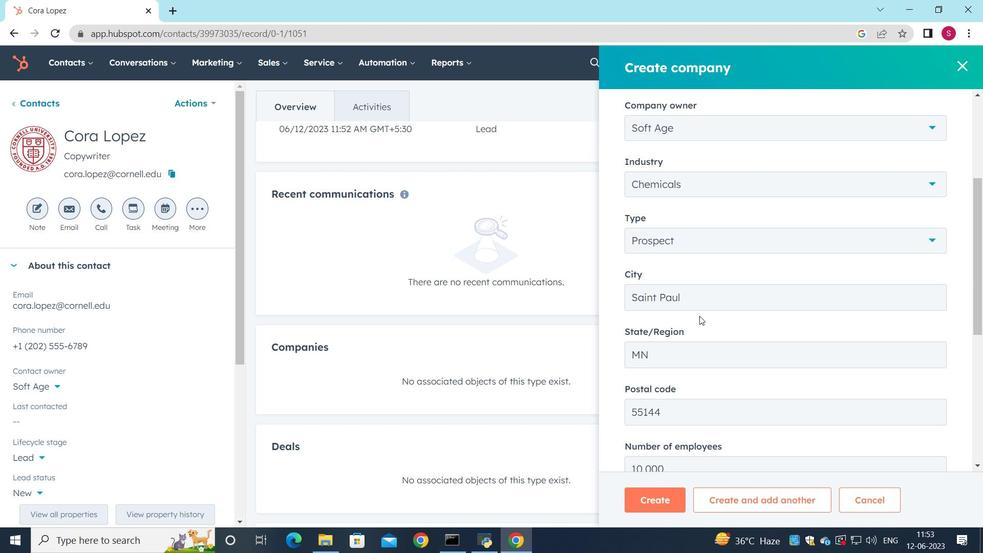 
Action: Mouse moved to (703, 336)
Screenshot: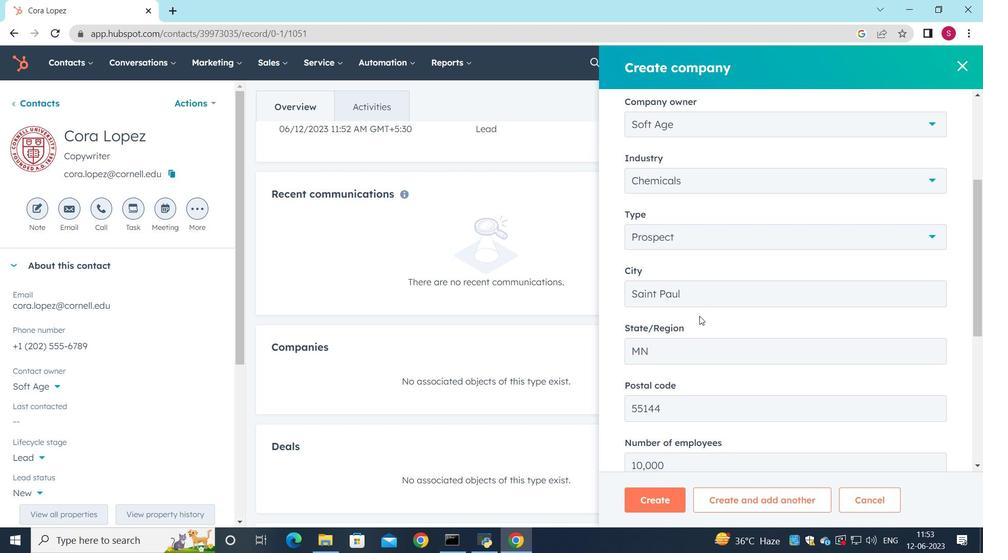 
Action: Mouse scrolled (703, 332) with delta (0, 0)
Screenshot: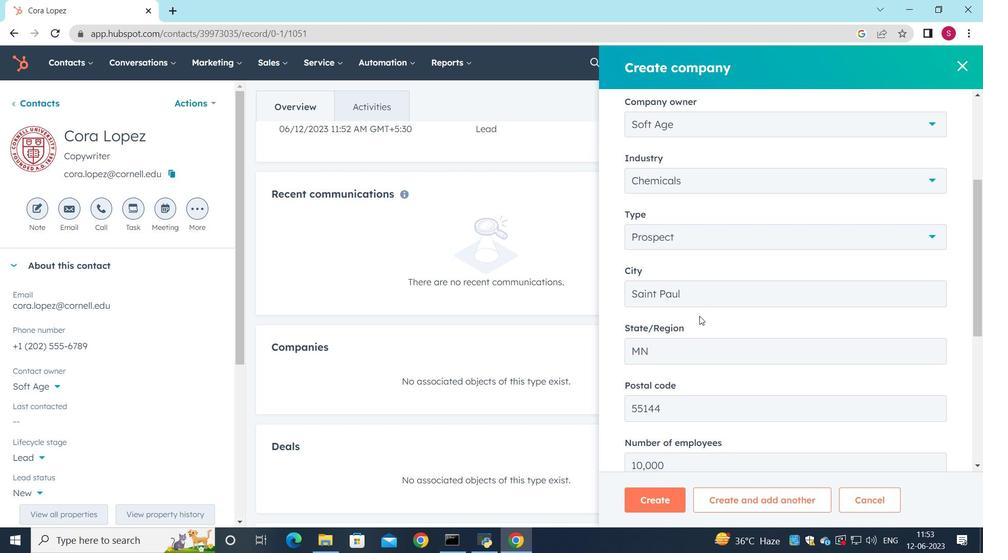 
Action: Mouse moved to (647, 487)
Screenshot: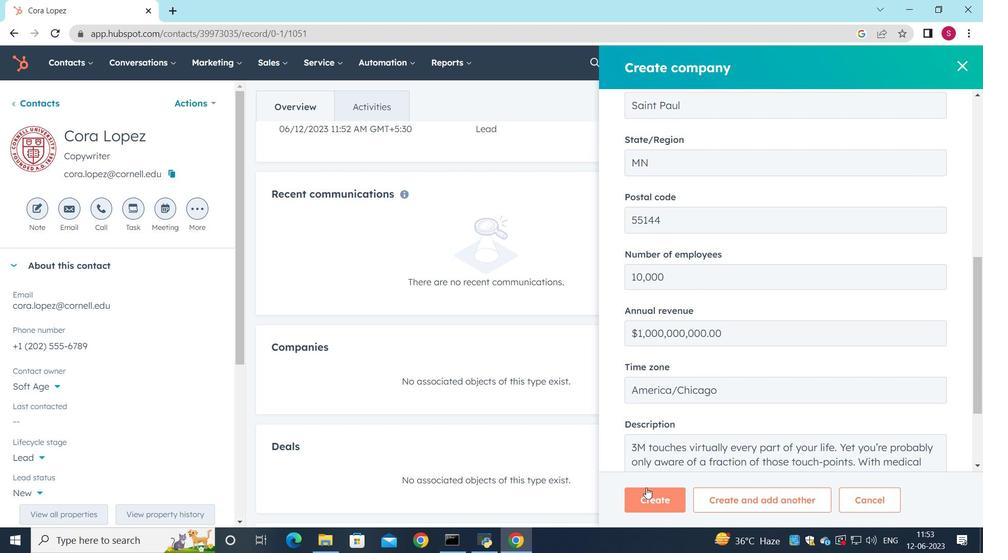 
Action: Mouse pressed left at (647, 487)
Screenshot: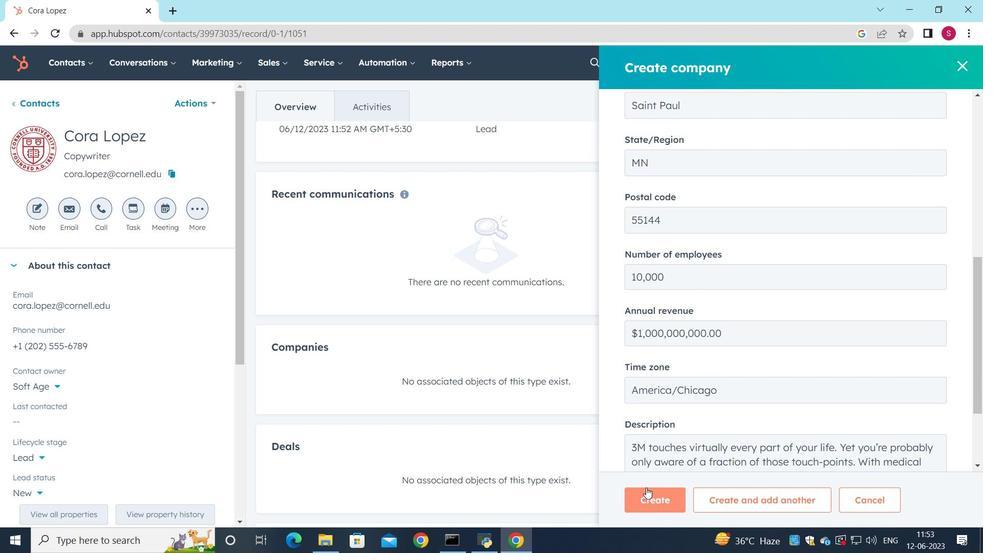 
Action: Mouse moved to (539, 349)
Screenshot: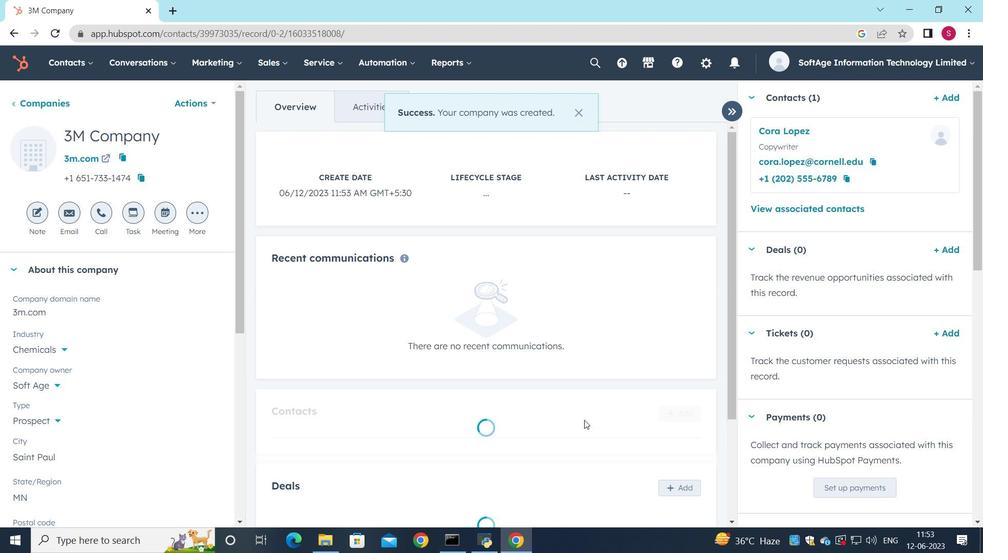 
Action: Mouse scrolled (539, 348) with delta (0, 0)
Screenshot: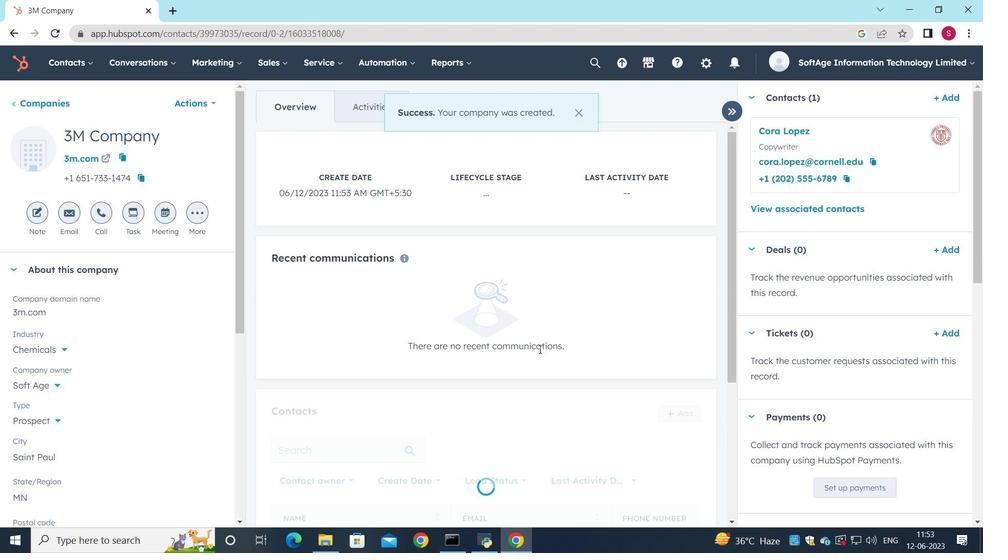 
